 Task: Look for space in Rongai, Kenya from 4th September, 2023 to 10th September, 2023 for 1 adult in price range Rs.9000 to Rs.17000. Place can be private room with 1  bedroom having 1 bed and 1 bathroom. Property type can be house, flat, guest house, hotel. Amenities needed are: washing machine. Booking option can be shelf check-in. Required host language is English.
Action: Mouse moved to (404, 96)
Screenshot: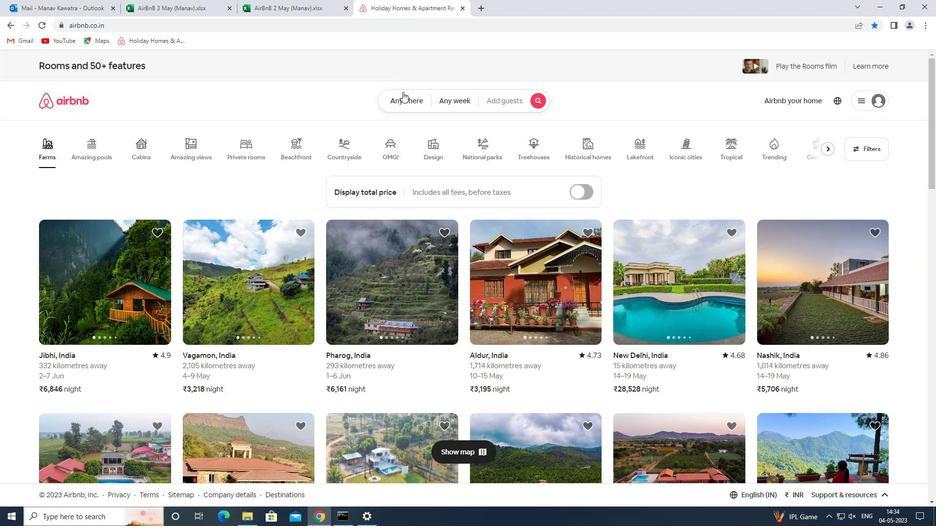 
Action: Mouse pressed left at (404, 96)
Screenshot: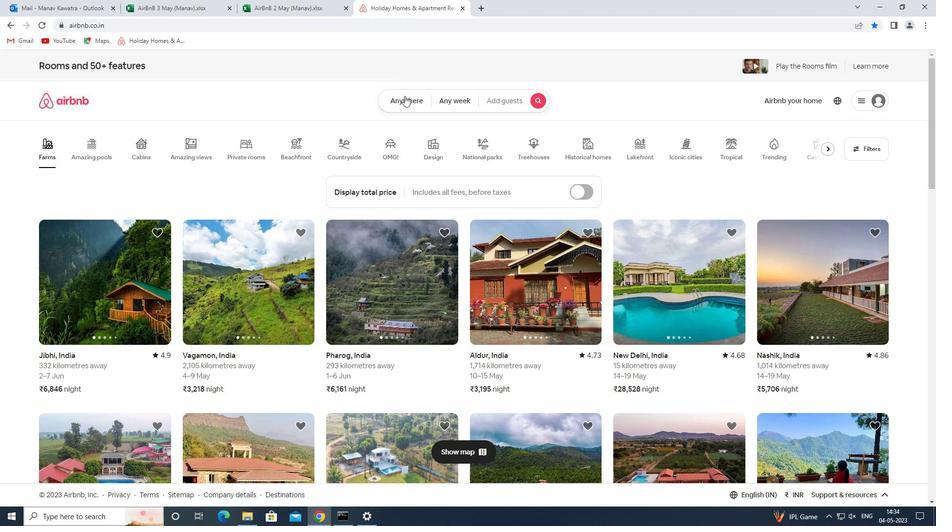
Action: Mouse moved to (316, 139)
Screenshot: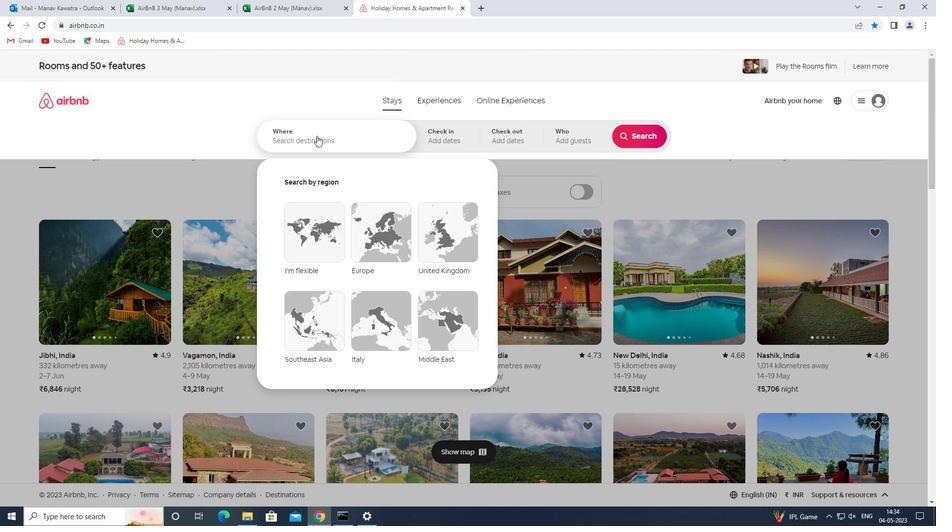 
Action: Mouse pressed left at (316, 139)
Screenshot: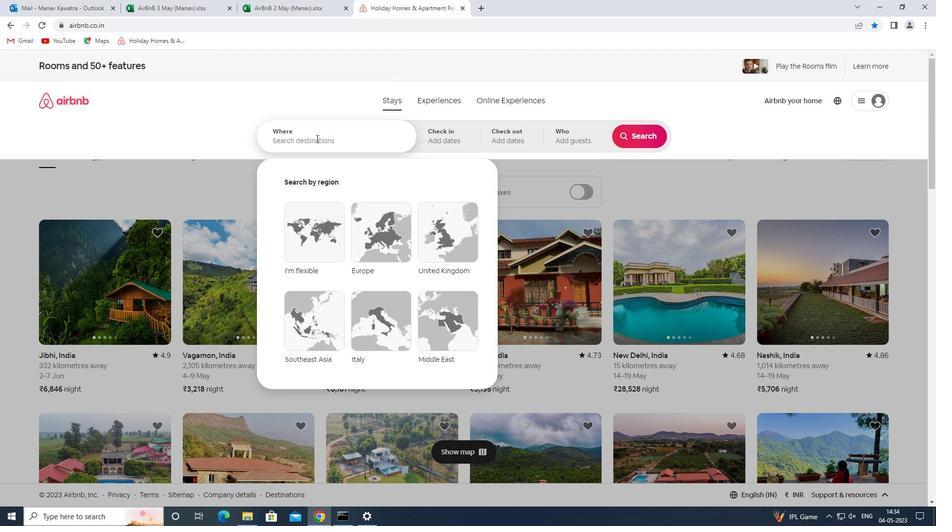 
Action: Key pressed rongai<Key.space>
Screenshot: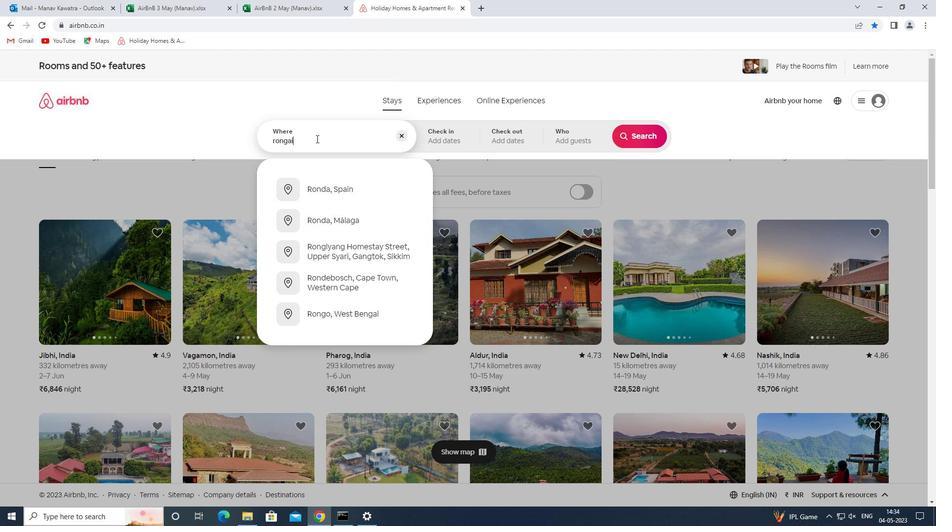 
Action: Mouse moved to (316, 139)
Screenshot: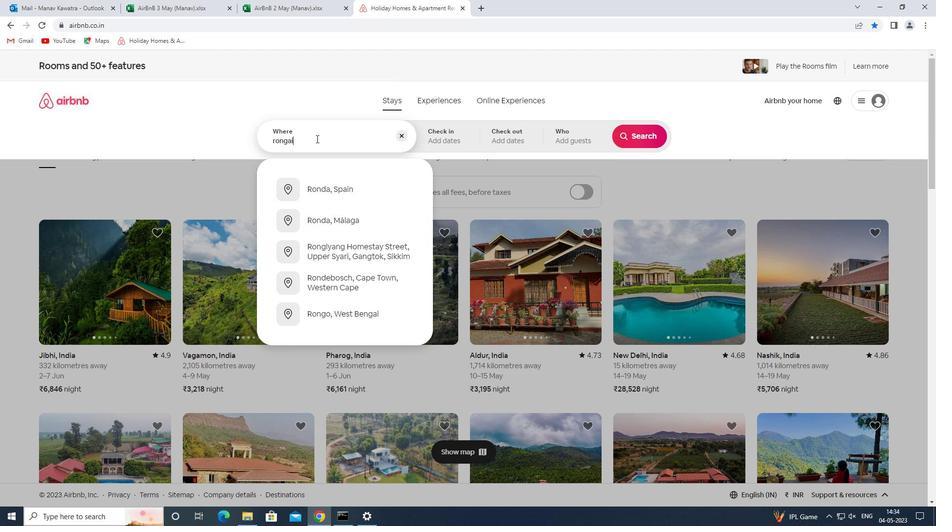 
Action: Key pressed kenya<Key.space>
Screenshot: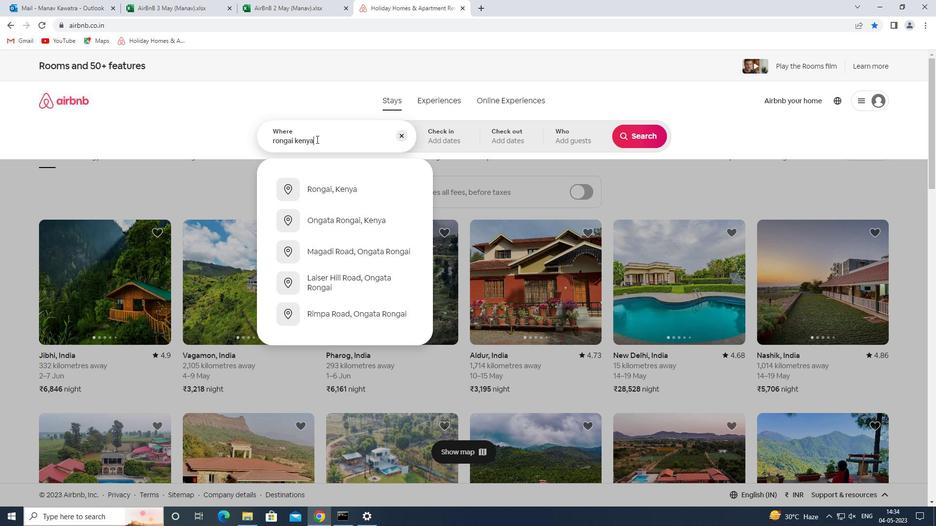 
Action: Mouse moved to (355, 194)
Screenshot: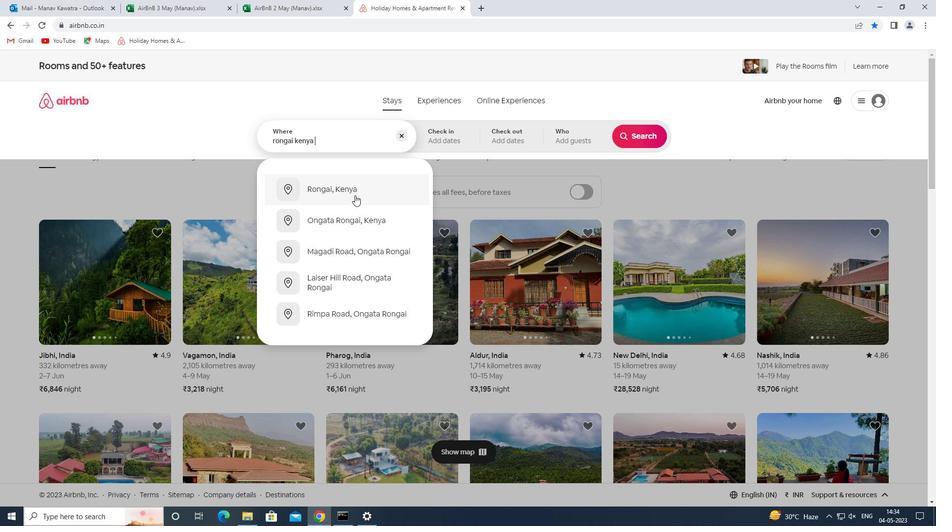 
Action: Mouse pressed left at (355, 194)
Screenshot: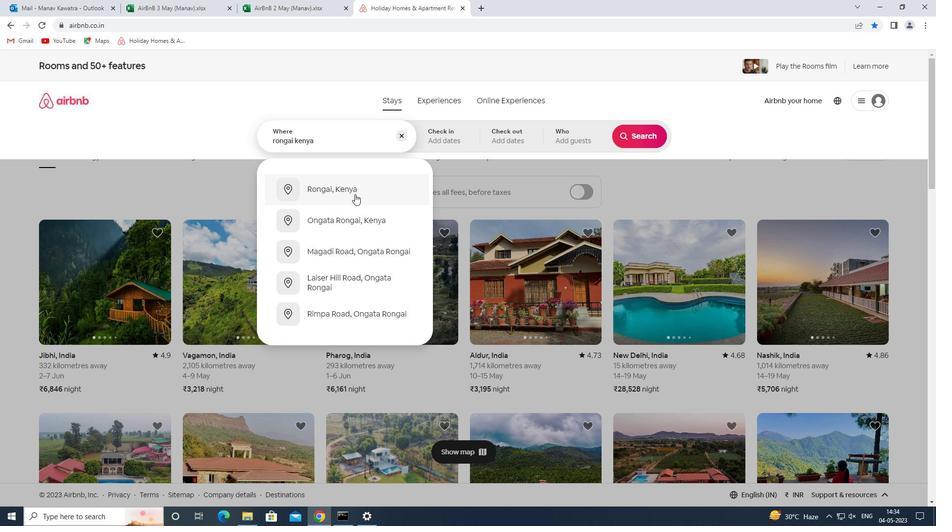 
Action: Mouse moved to (636, 212)
Screenshot: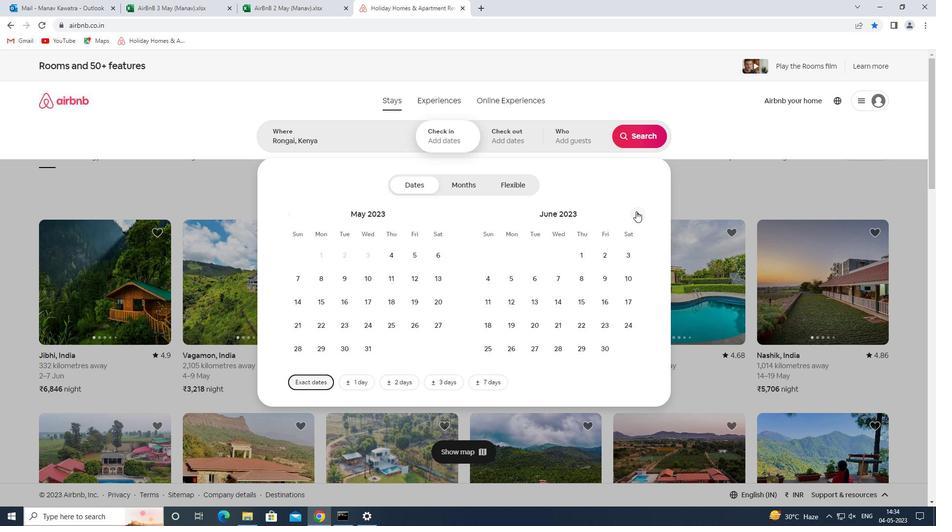 
Action: Mouse pressed left at (636, 212)
Screenshot: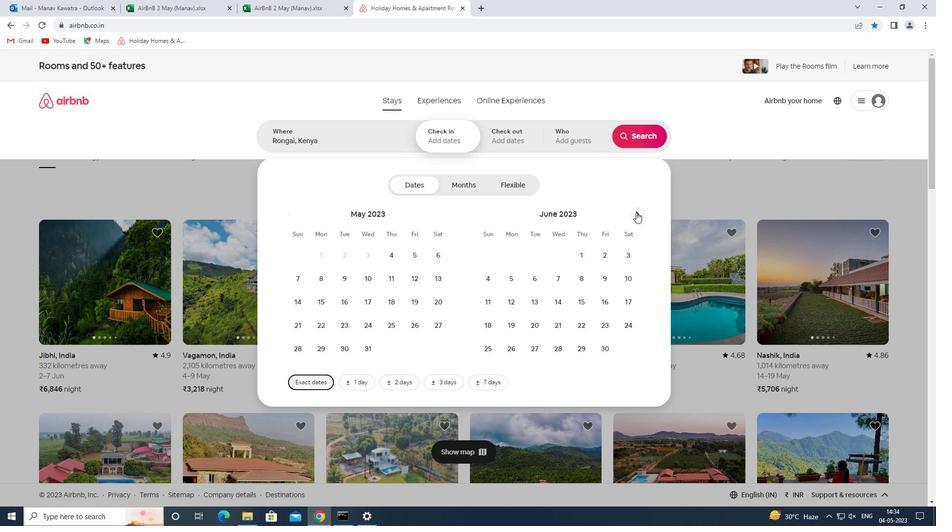 
Action: Mouse pressed left at (636, 212)
Screenshot: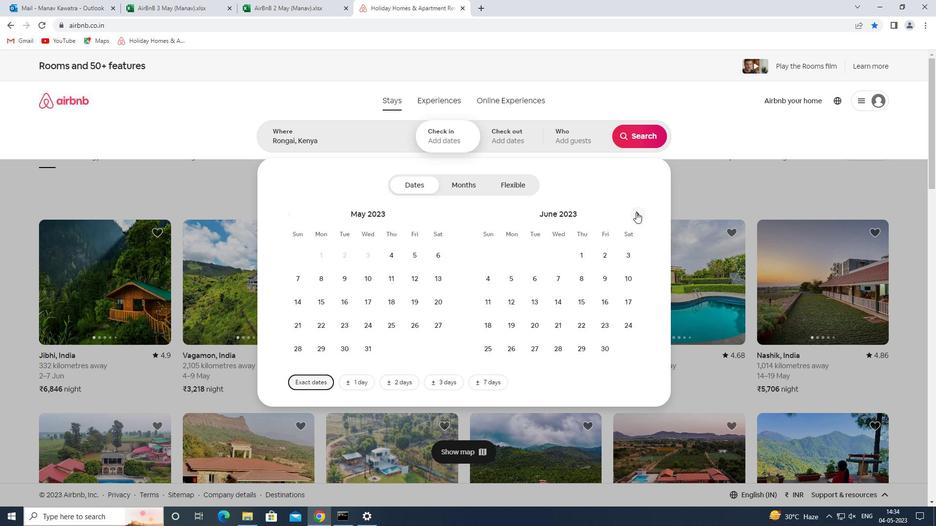 
Action: Mouse pressed left at (636, 212)
Screenshot: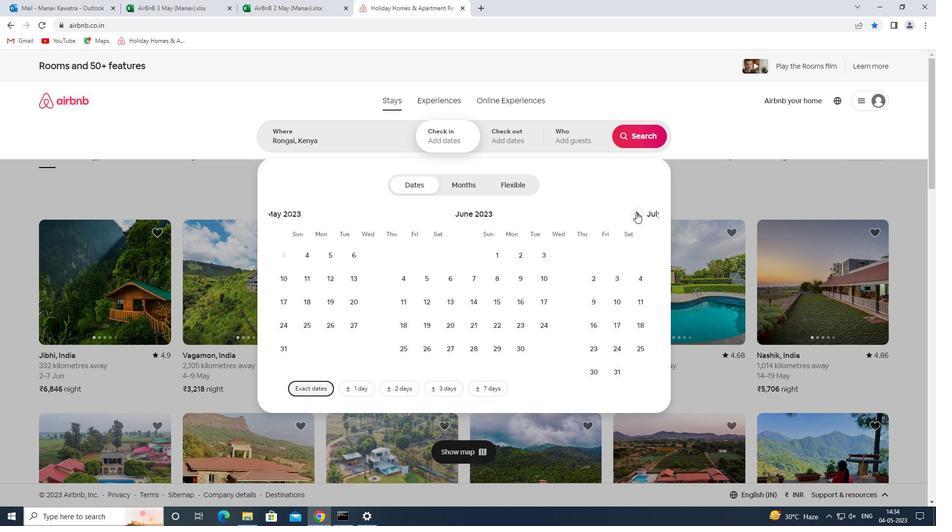 
Action: Mouse pressed left at (636, 212)
Screenshot: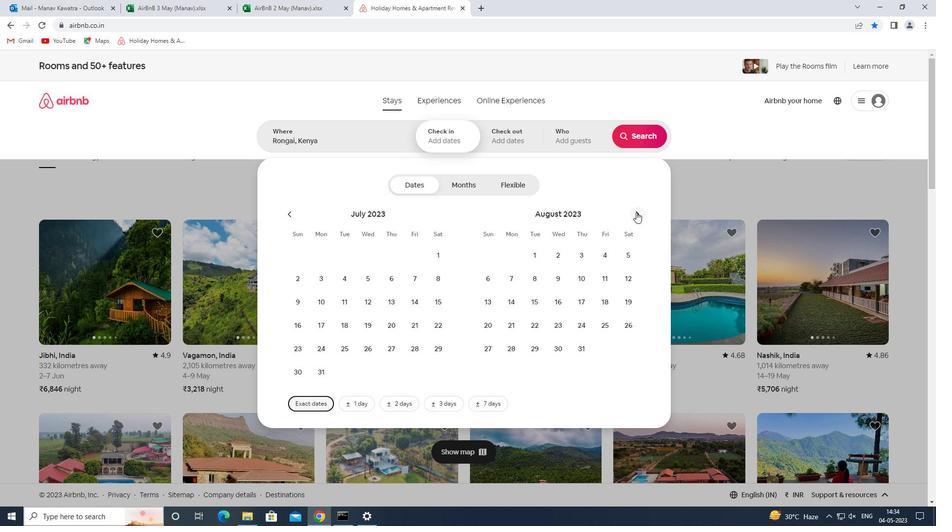 
Action: Mouse moved to (507, 277)
Screenshot: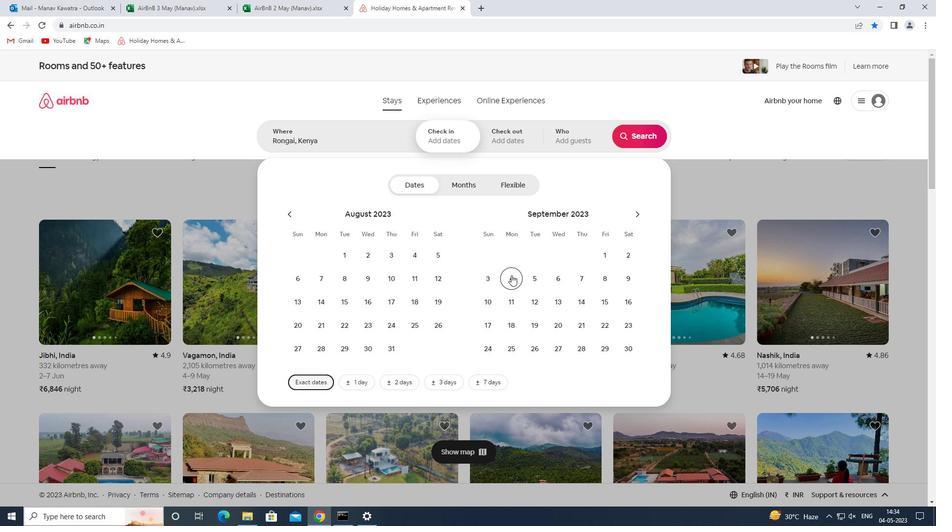 
Action: Mouse pressed left at (507, 277)
Screenshot: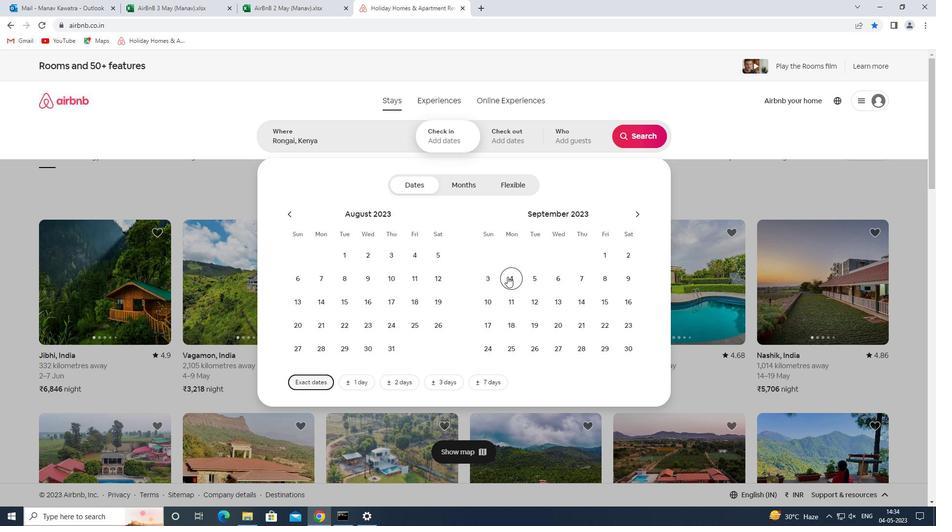 
Action: Mouse moved to (490, 303)
Screenshot: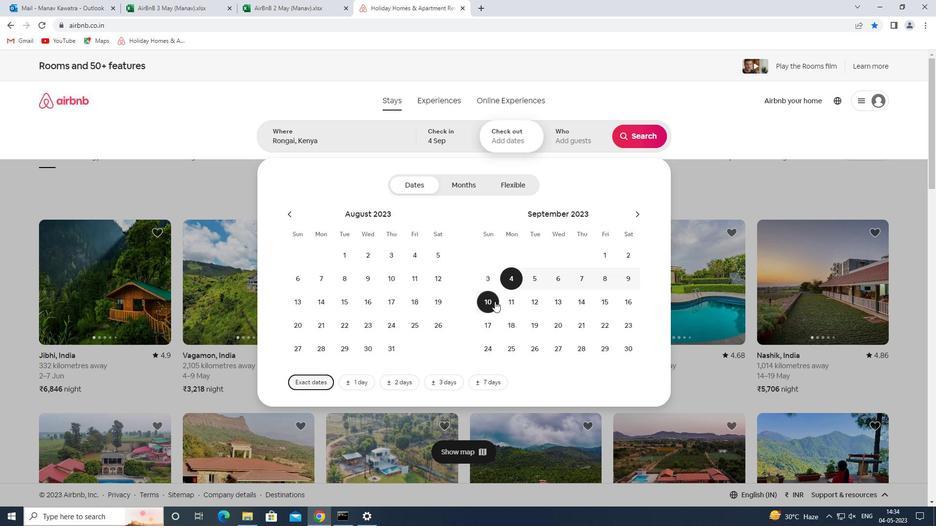 
Action: Mouse pressed left at (490, 303)
Screenshot: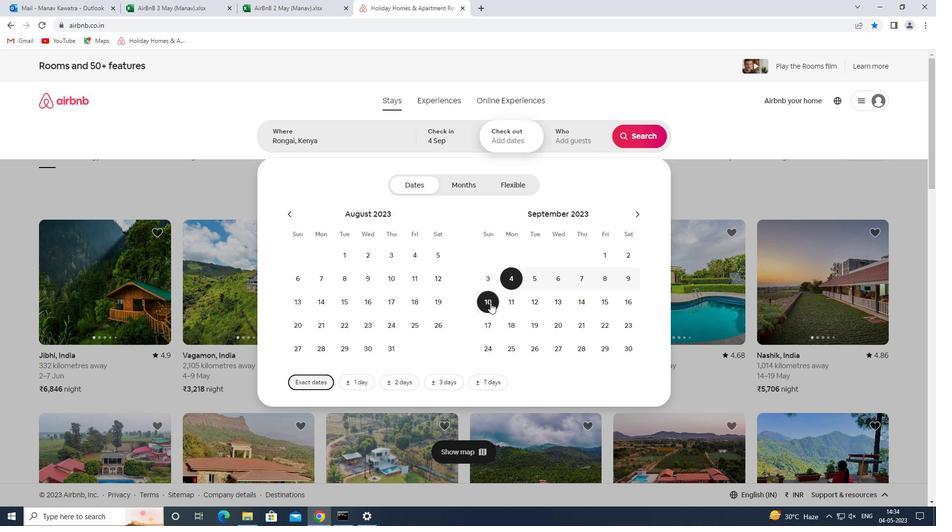 
Action: Mouse moved to (581, 139)
Screenshot: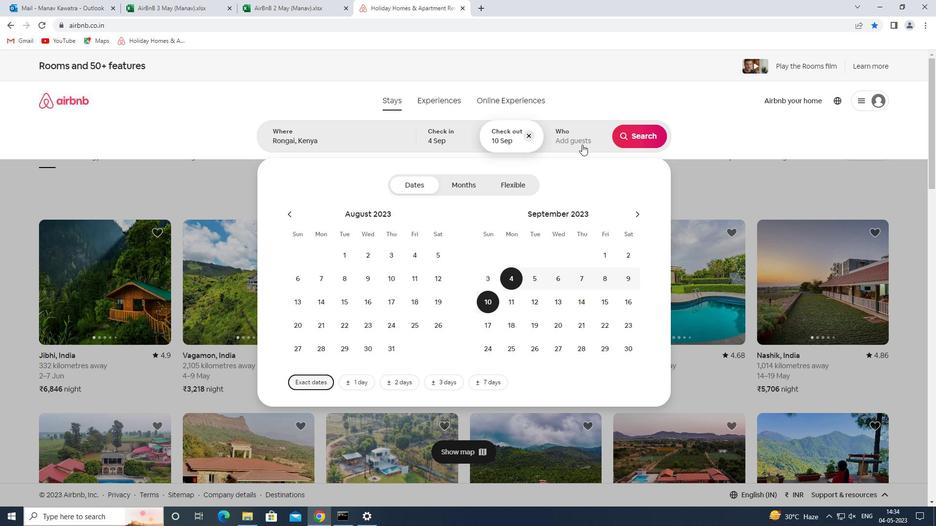 
Action: Mouse pressed left at (581, 139)
Screenshot: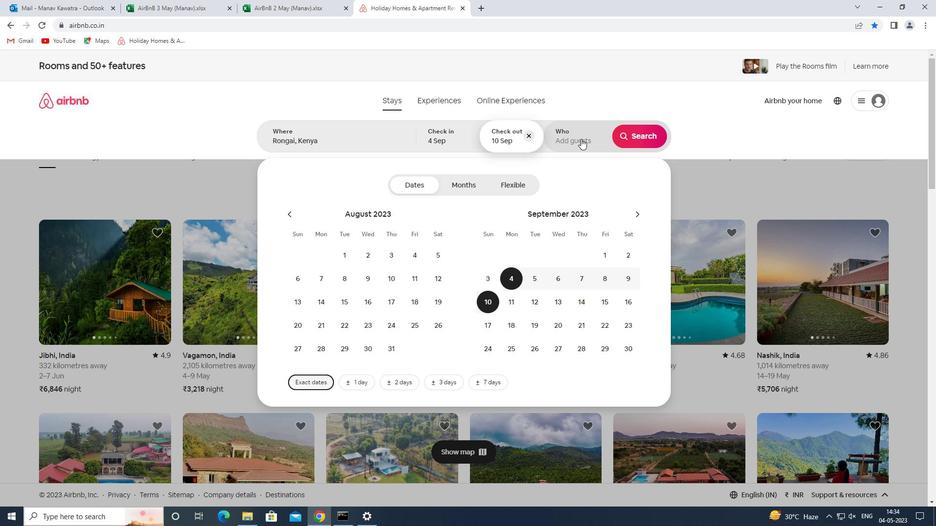 
Action: Mouse moved to (644, 187)
Screenshot: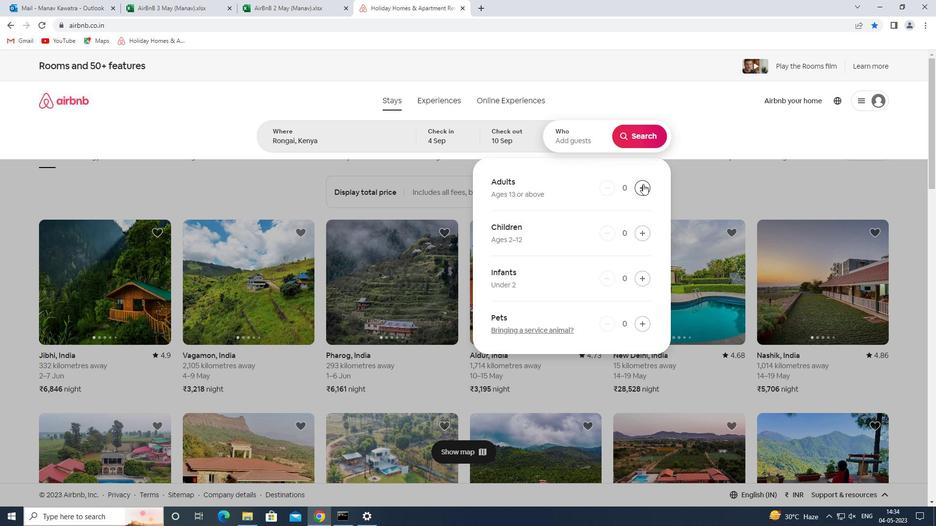 
Action: Mouse pressed left at (644, 187)
Screenshot: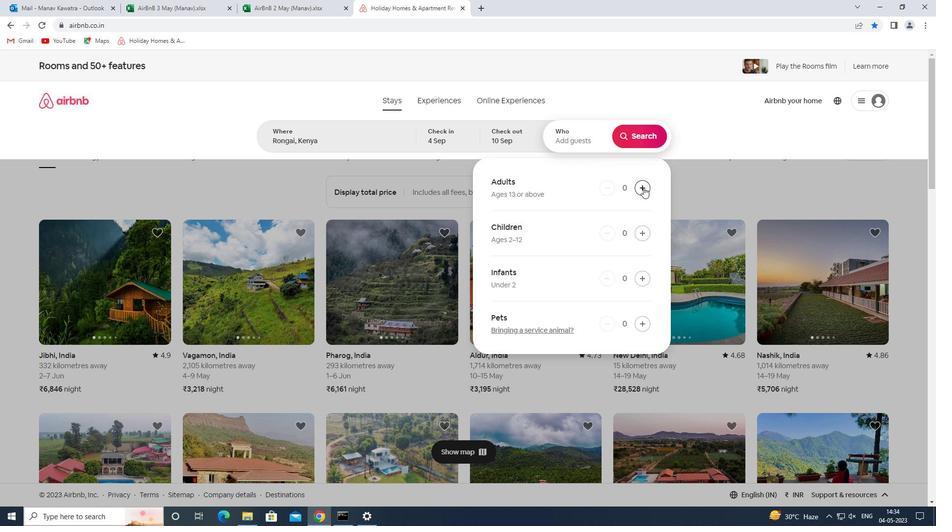 
Action: Mouse moved to (643, 135)
Screenshot: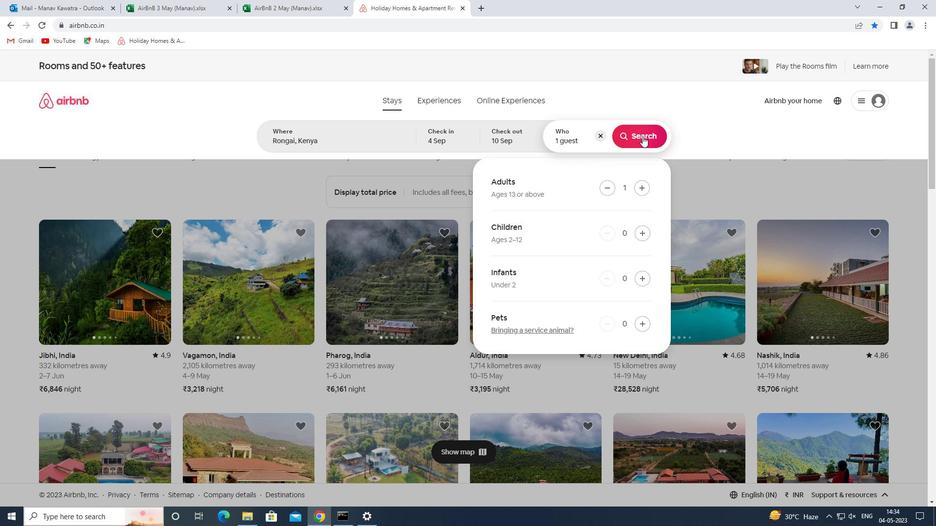 
Action: Mouse pressed left at (643, 135)
Screenshot: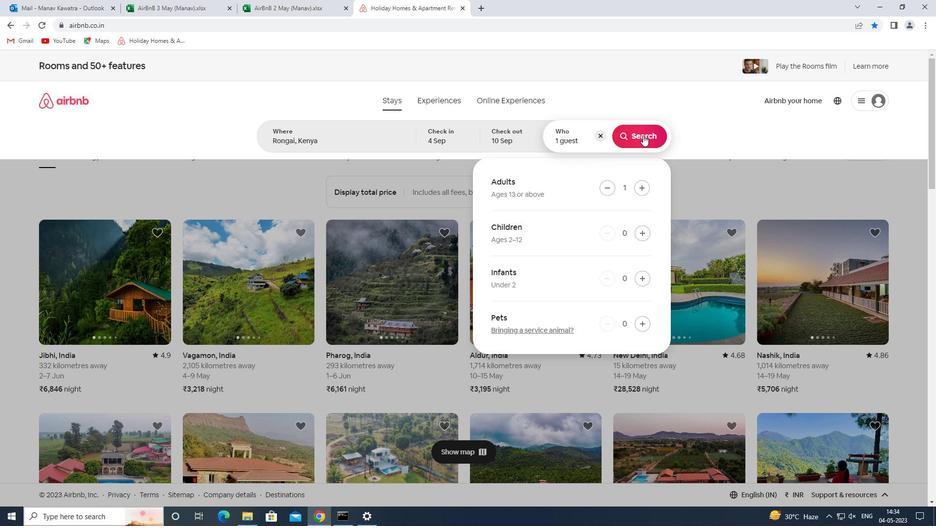 
Action: Mouse moved to (898, 110)
Screenshot: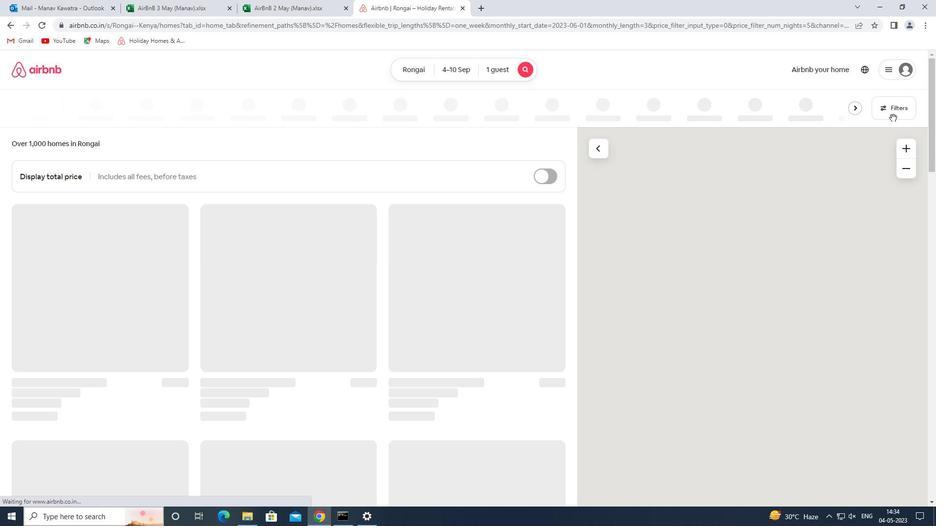 
Action: Mouse pressed left at (898, 110)
Screenshot: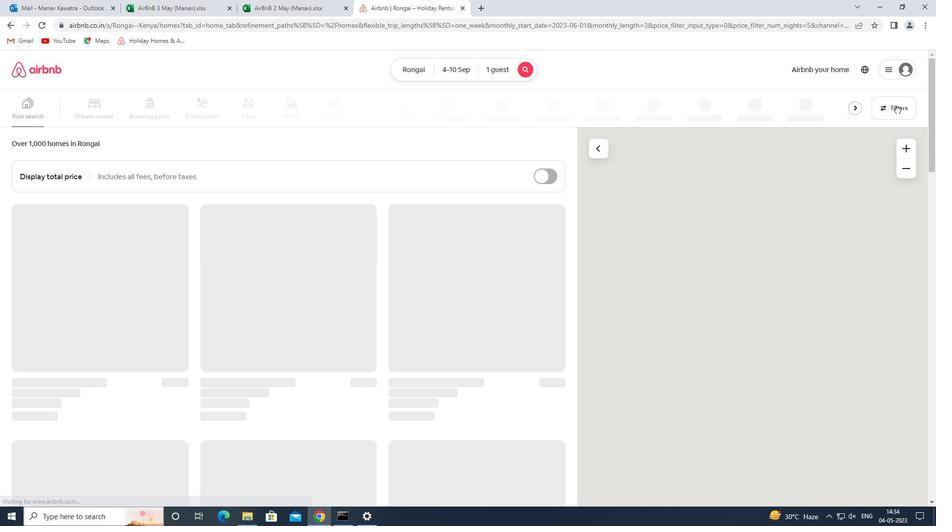 
Action: Mouse moved to (346, 229)
Screenshot: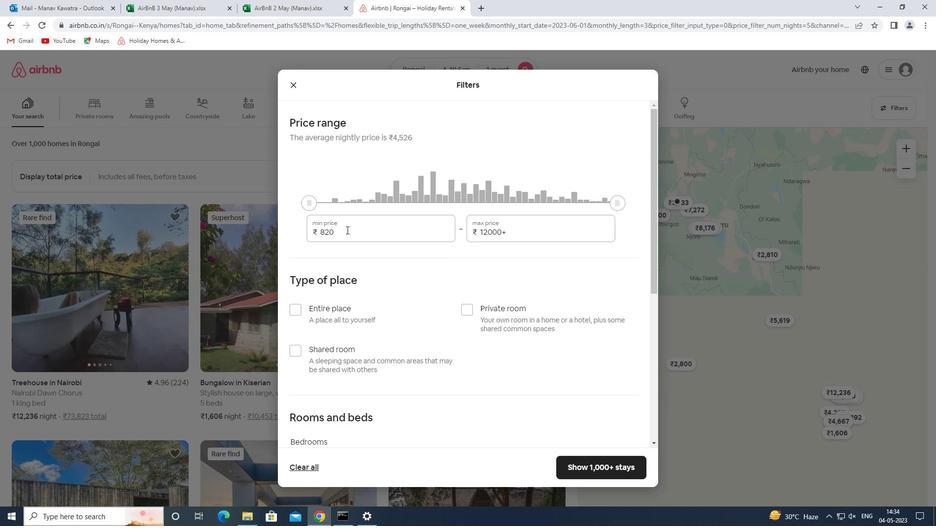 
Action: Mouse pressed left at (346, 229)
Screenshot: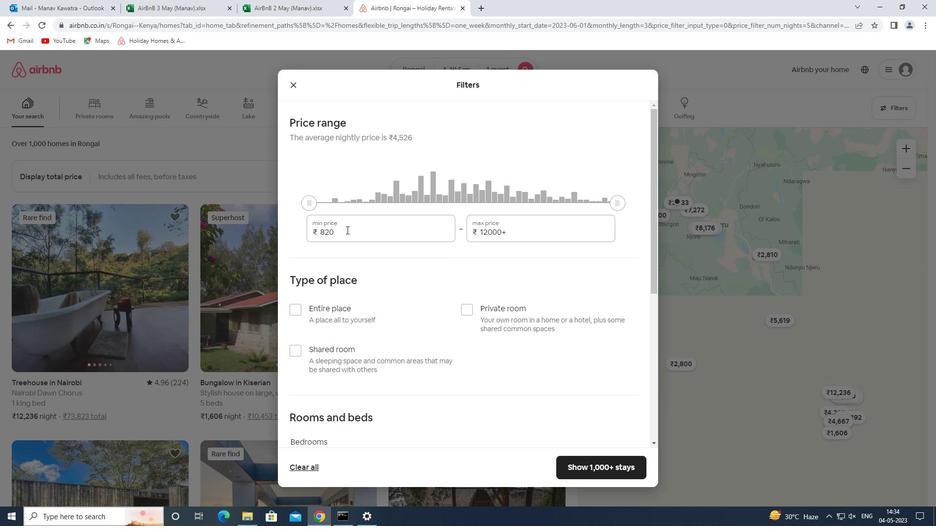 
Action: Mouse pressed left at (346, 229)
Screenshot: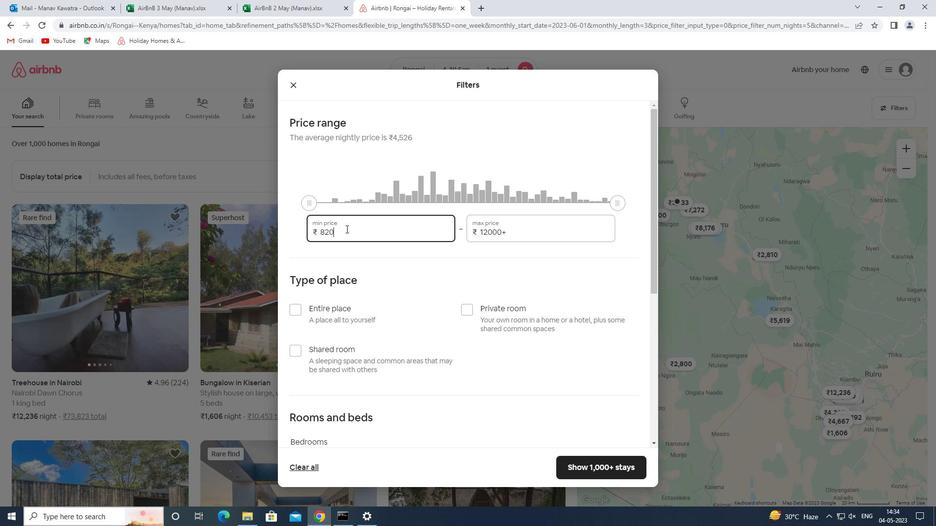 
Action: Key pressed 9000<Key.tab>1700
Screenshot: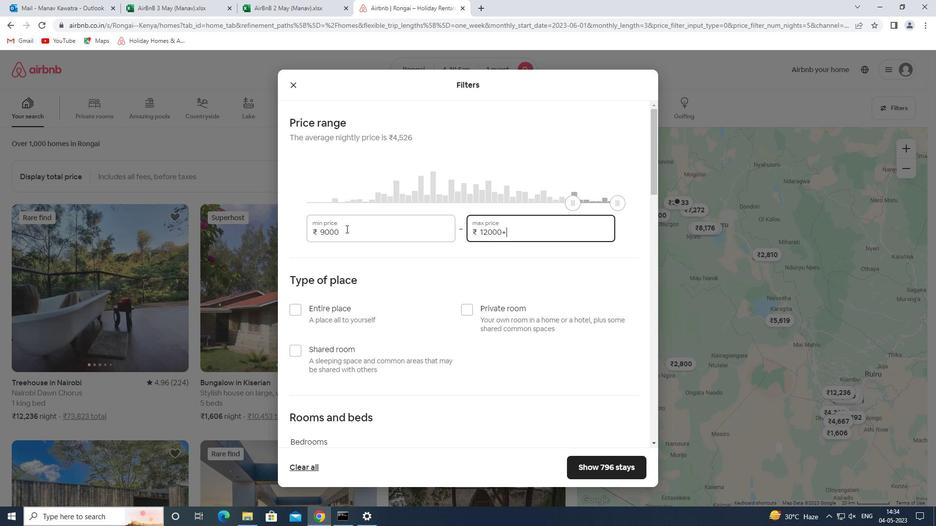 
Action: Mouse moved to (493, 309)
Screenshot: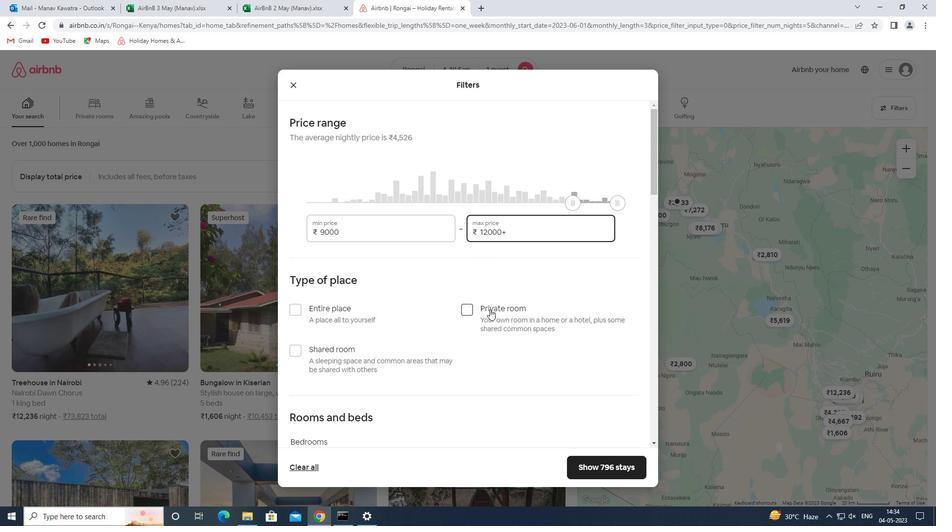 
Action: Mouse pressed left at (493, 309)
Screenshot: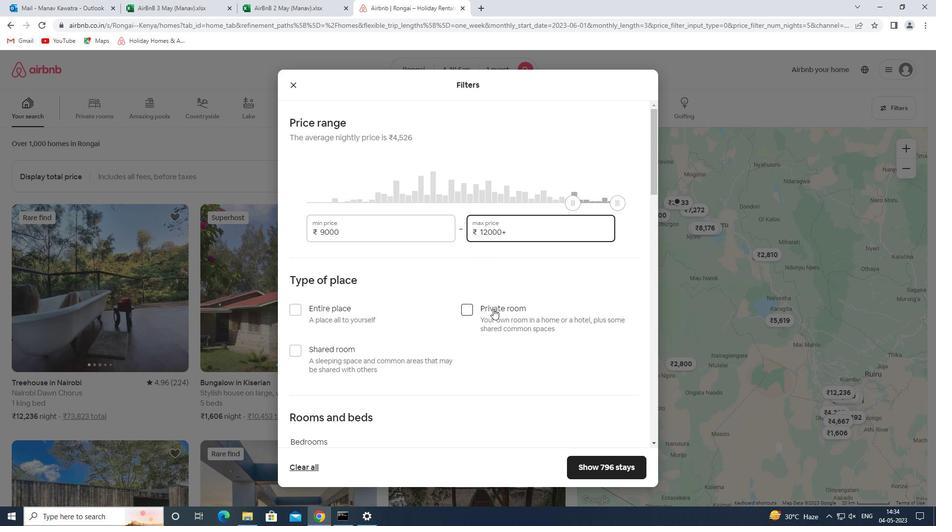 
Action: Mouse moved to (473, 242)
Screenshot: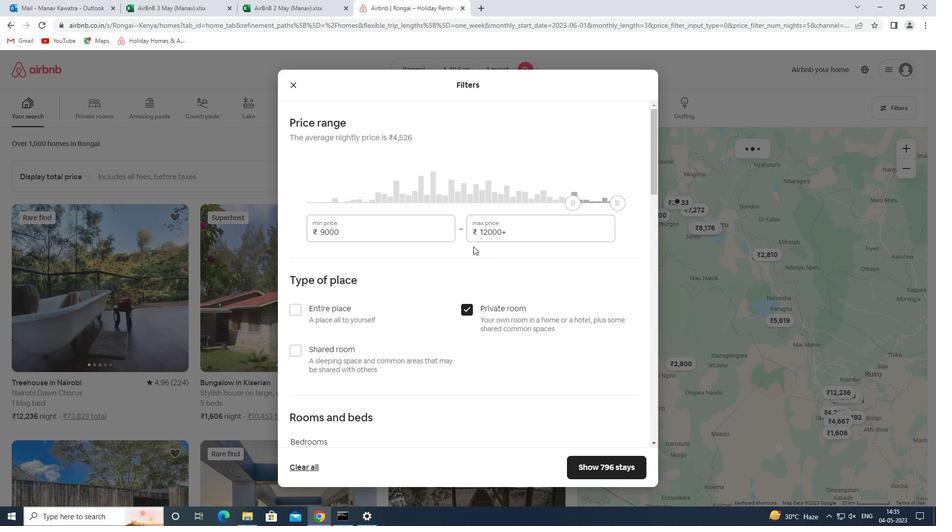 
Action: Mouse scrolled (473, 241) with delta (0, 0)
Screenshot: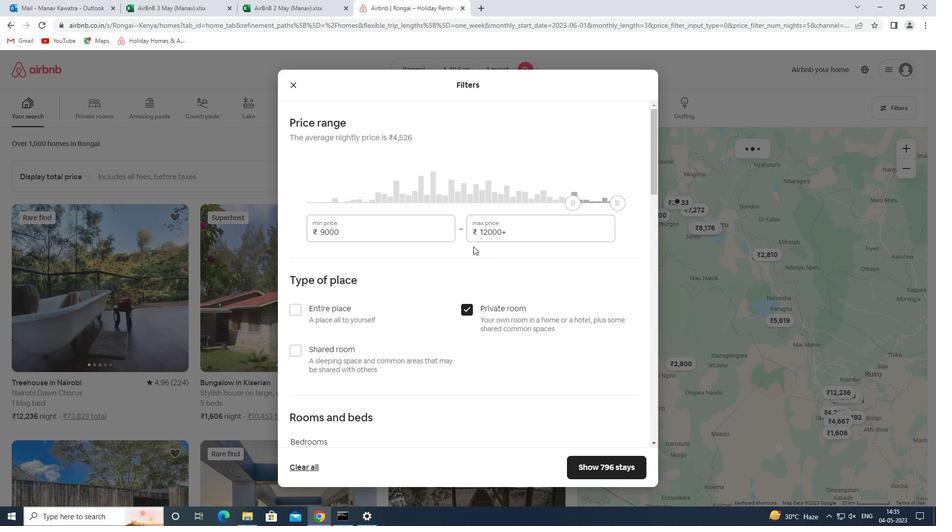 
Action: Mouse scrolled (473, 241) with delta (0, 0)
Screenshot: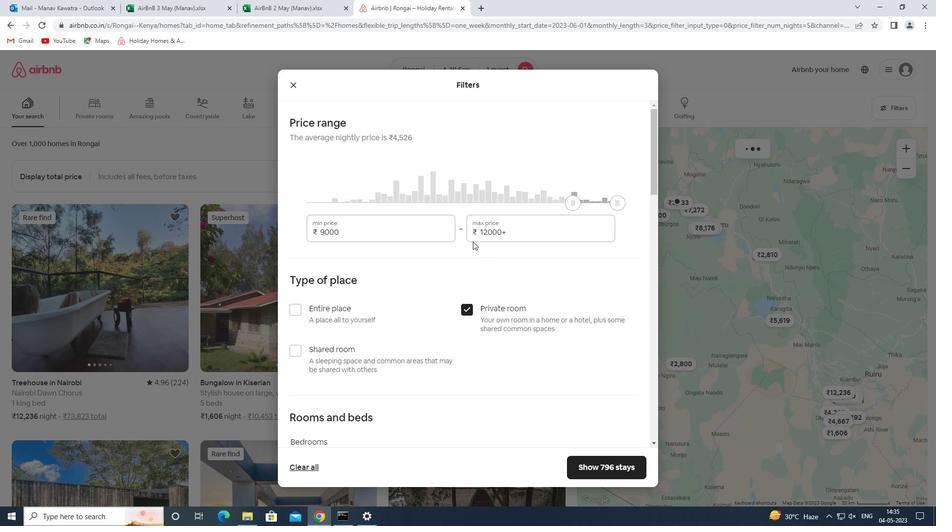 
Action: Mouse moved to (472, 241)
Screenshot: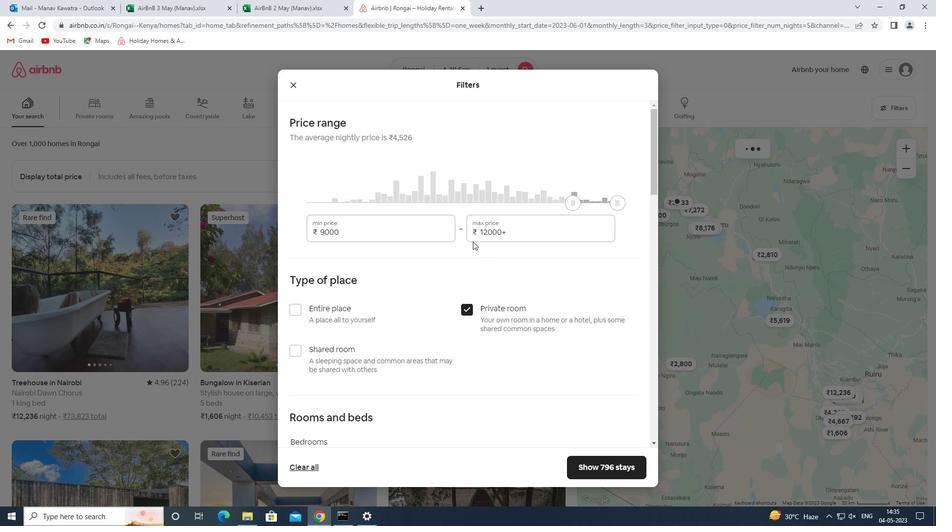 
Action: Mouse scrolled (472, 241) with delta (0, 0)
Screenshot: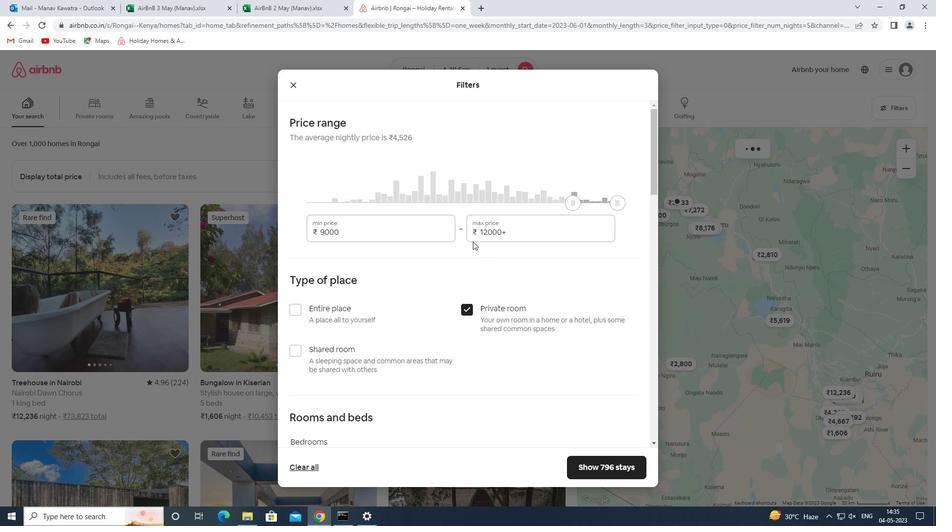 
Action: Mouse scrolled (472, 241) with delta (0, 0)
Screenshot: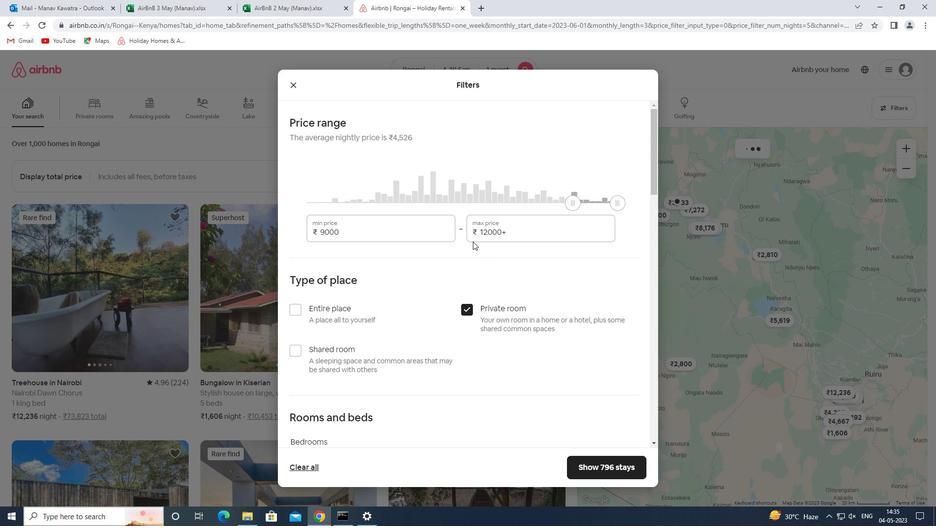 
Action: Mouse moved to (472, 241)
Screenshot: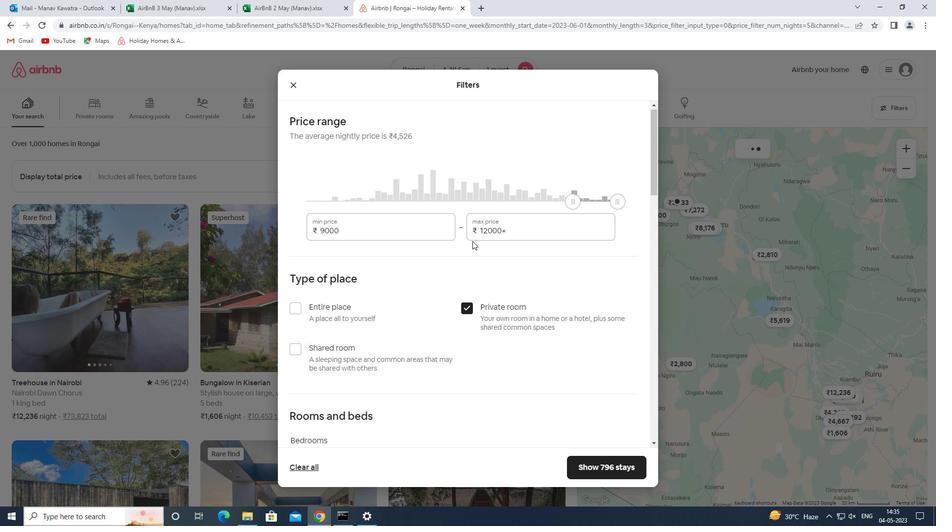 
Action: Mouse scrolled (472, 241) with delta (0, 0)
Screenshot: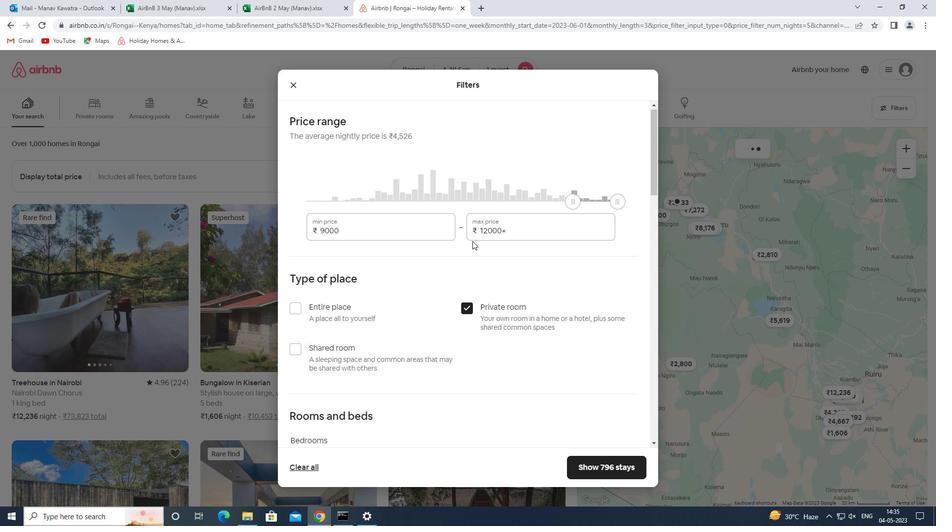 
Action: Mouse moved to (472, 241)
Screenshot: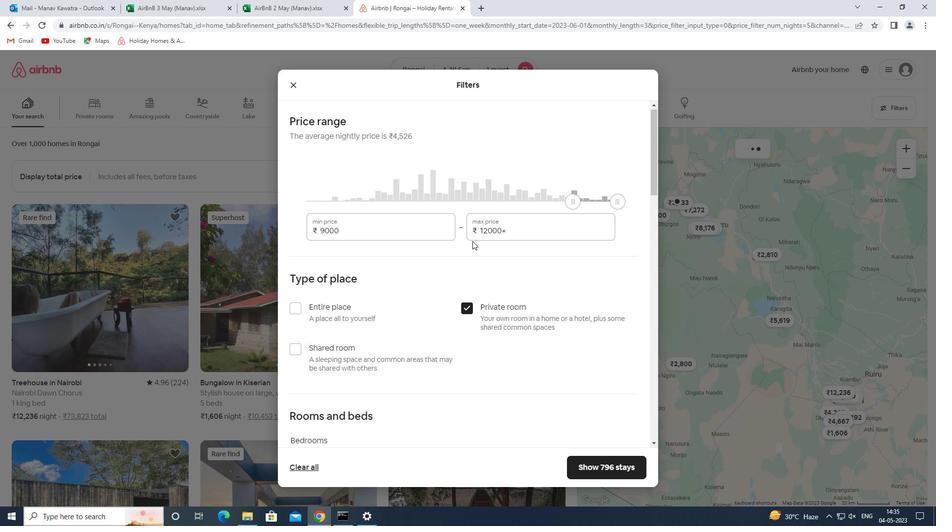 
Action: Mouse scrolled (472, 240) with delta (0, 0)
Screenshot: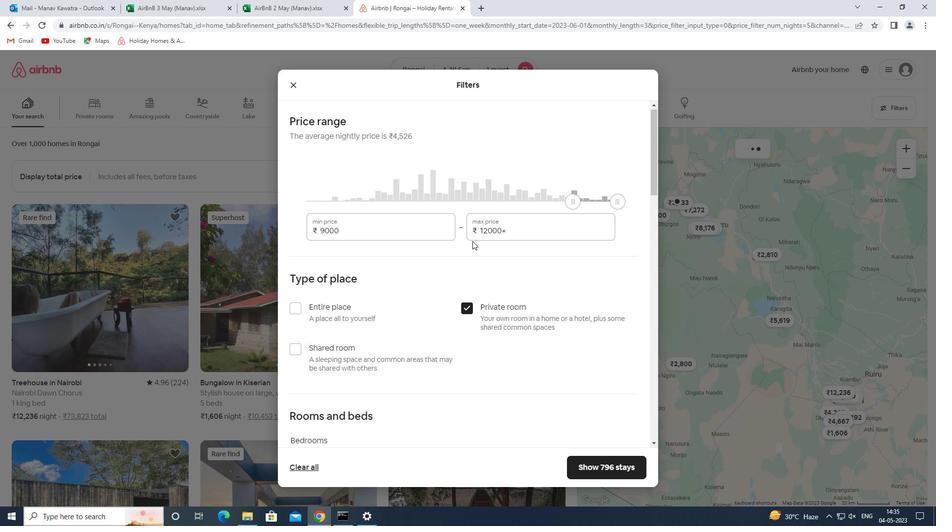 
Action: Mouse moved to (346, 181)
Screenshot: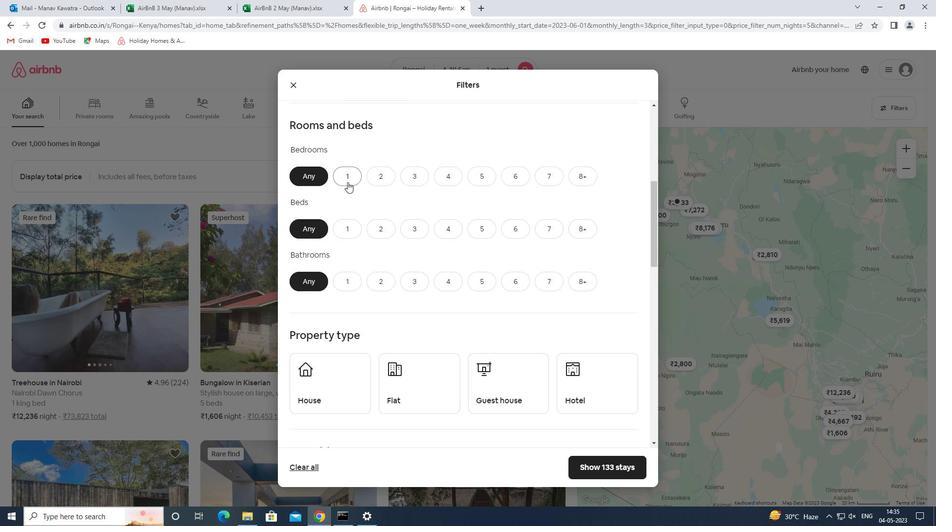 
Action: Mouse pressed left at (346, 181)
Screenshot: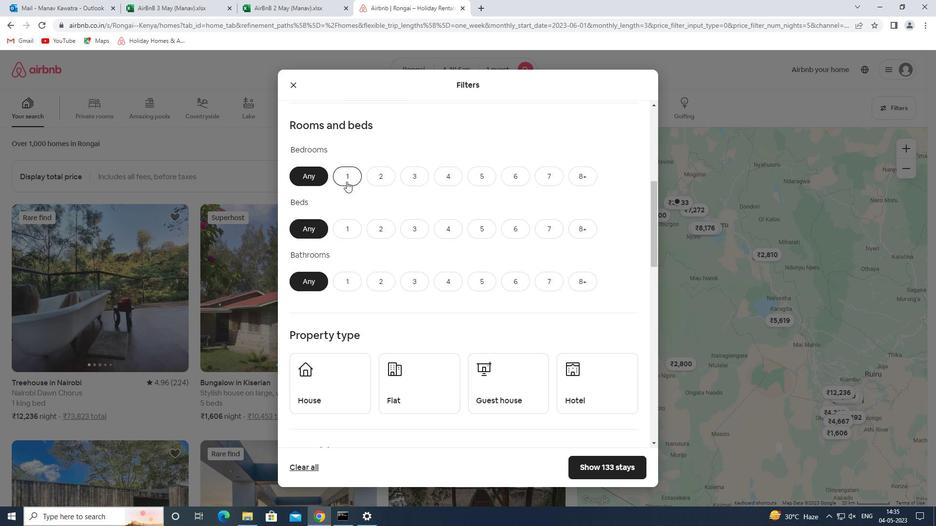 
Action: Mouse moved to (351, 225)
Screenshot: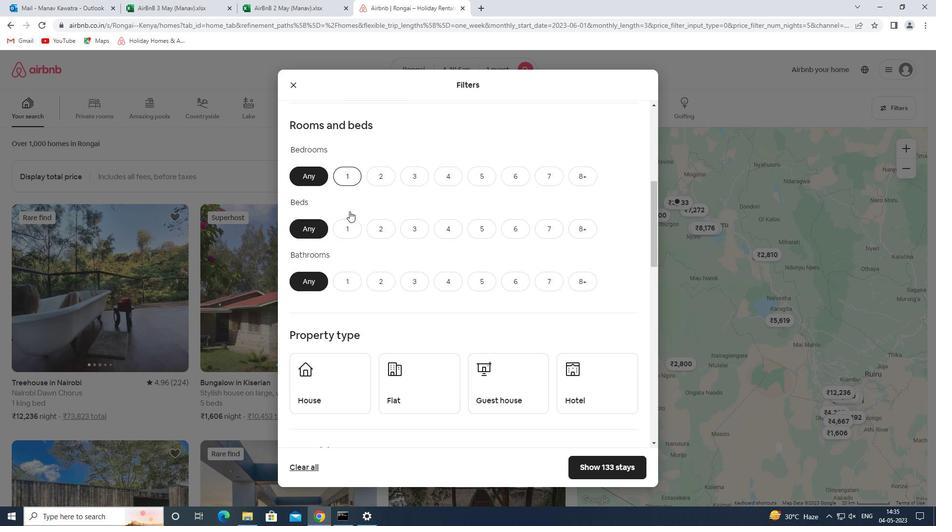 
Action: Mouse pressed left at (351, 225)
Screenshot: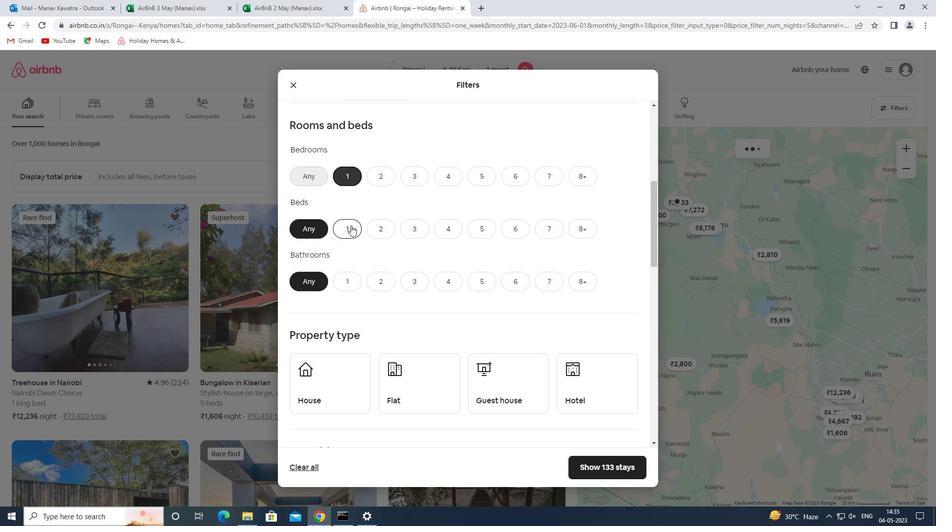
Action: Mouse moved to (350, 282)
Screenshot: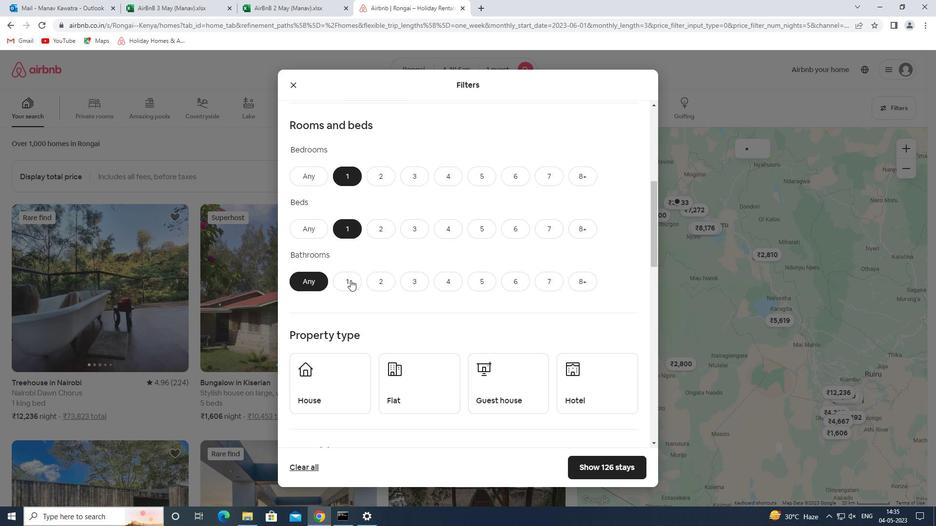 
Action: Mouse pressed left at (350, 282)
Screenshot: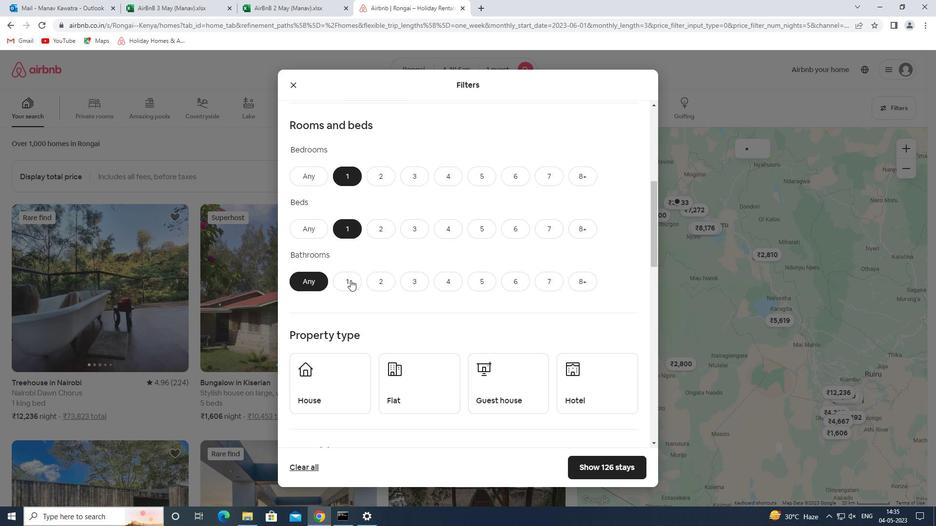 
Action: Mouse moved to (315, 361)
Screenshot: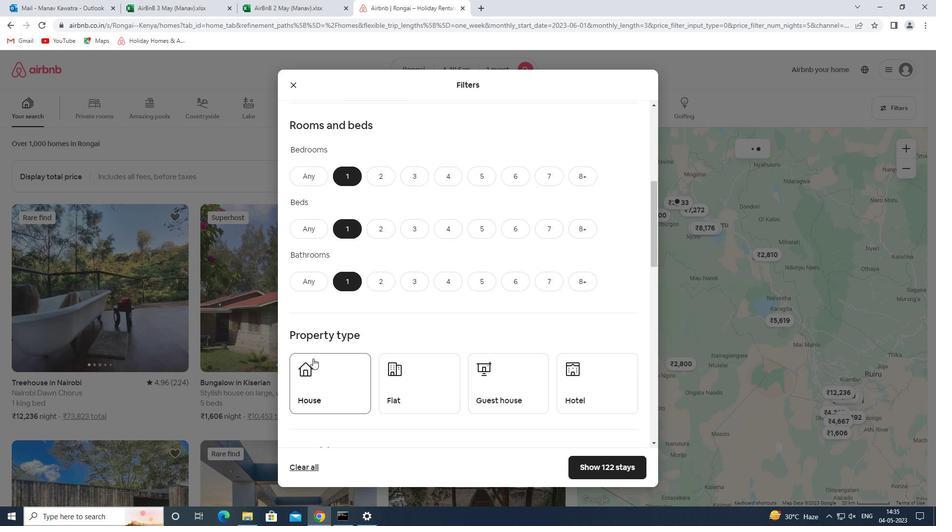
Action: Mouse pressed left at (315, 361)
Screenshot: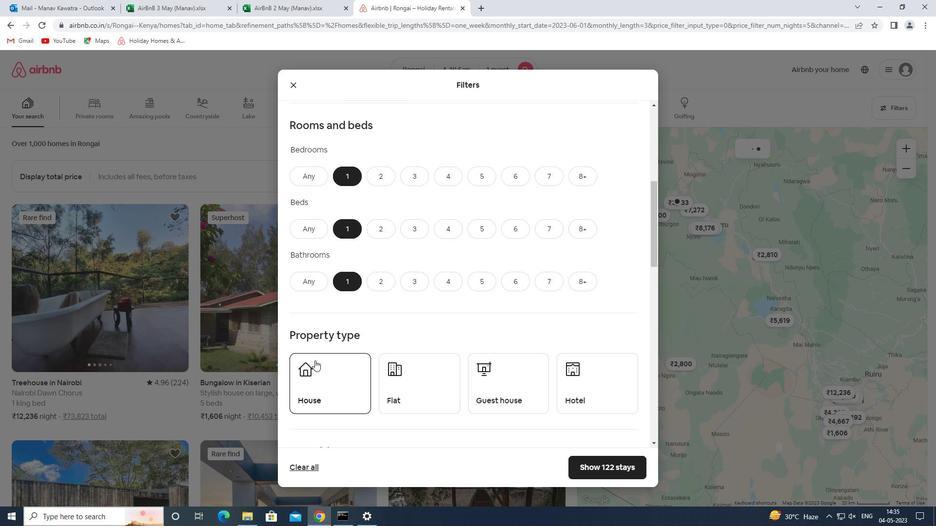 
Action: Mouse moved to (413, 384)
Screenshot: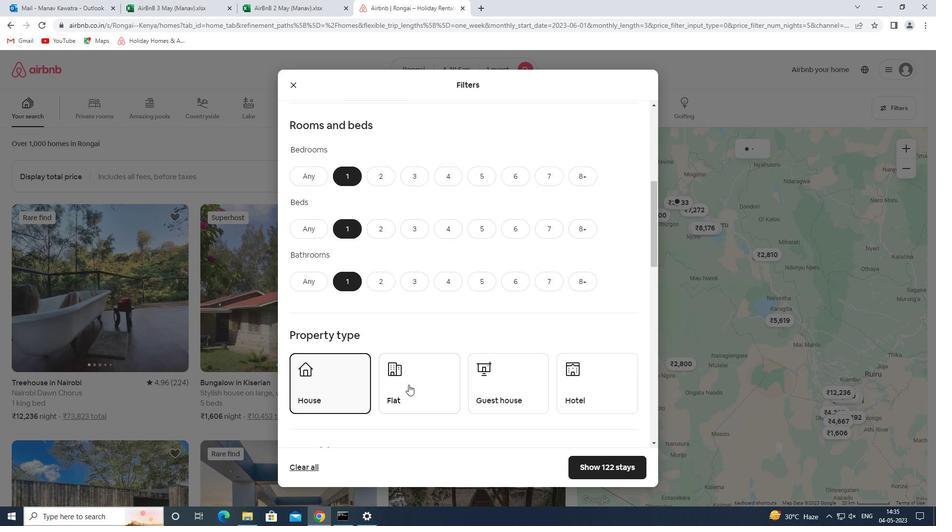 
Action: Mouse pressed left at (413, 384)
Screenshot: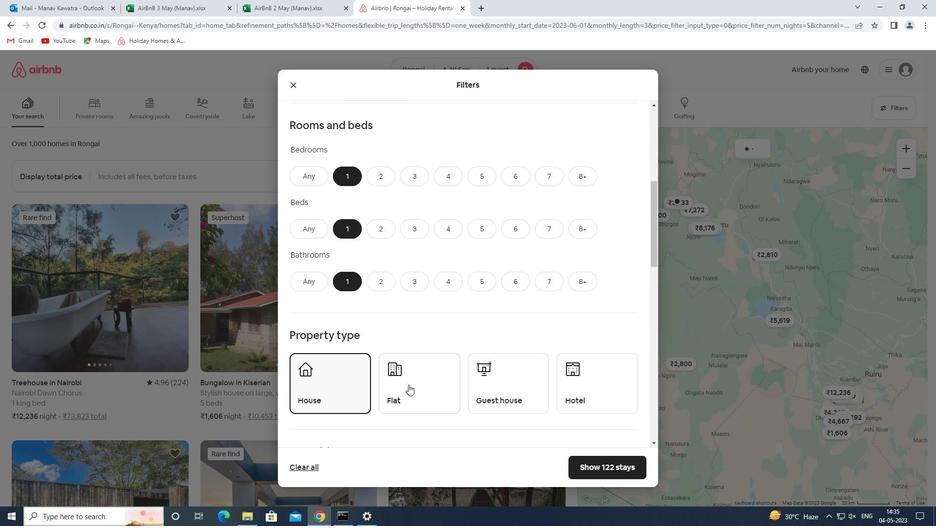 
Action: Mouse moved to (484, 377)
Screenshot: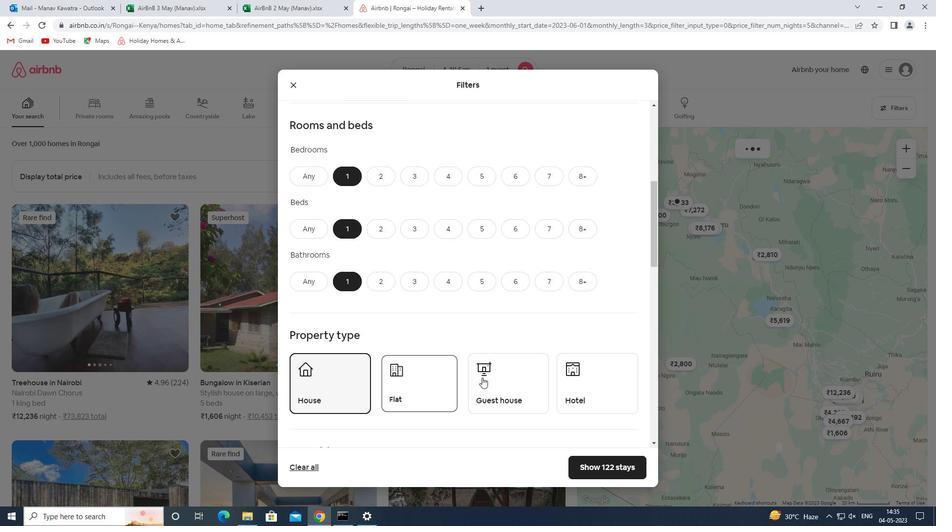 
Action: Mouse pressed left at (484, 377)
Screenshot: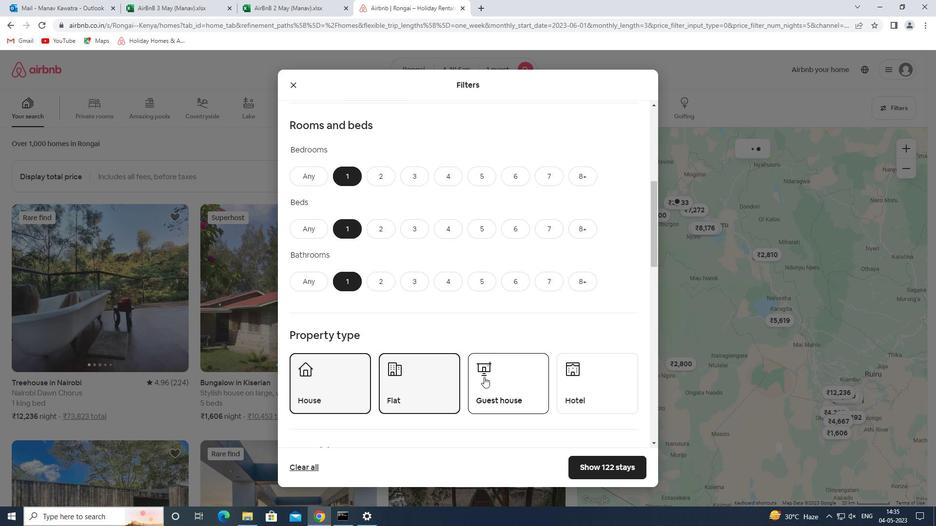 
Action: Mouse moved to (568, 323)
Screenshot: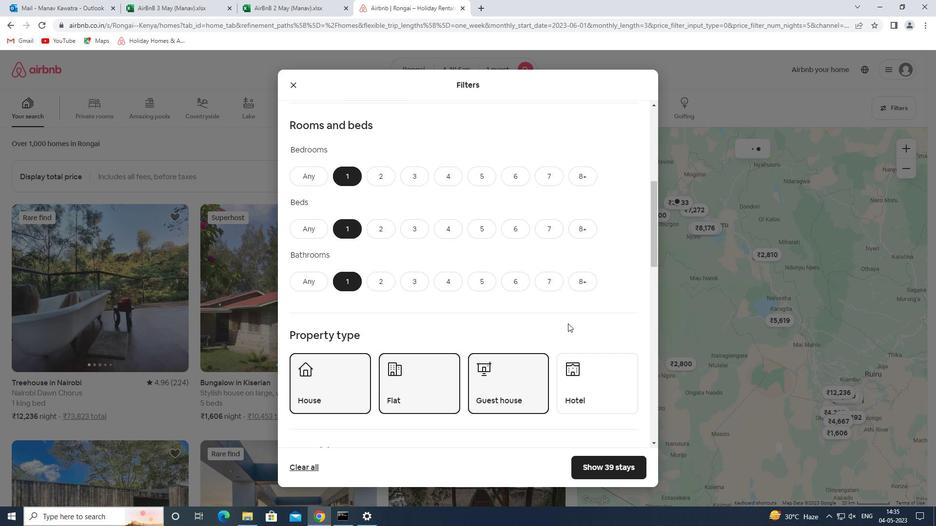 
Action: Mouse scrolled (568, 323) with delta (0, 0)
Screenshot: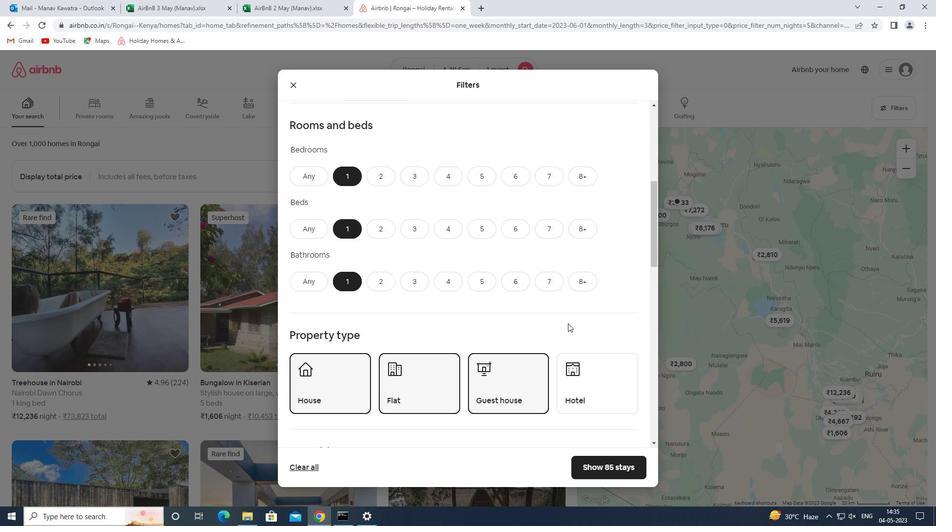 
Action: Mouse scrolled (568, 323) with delta (0, 0)
Screenshot: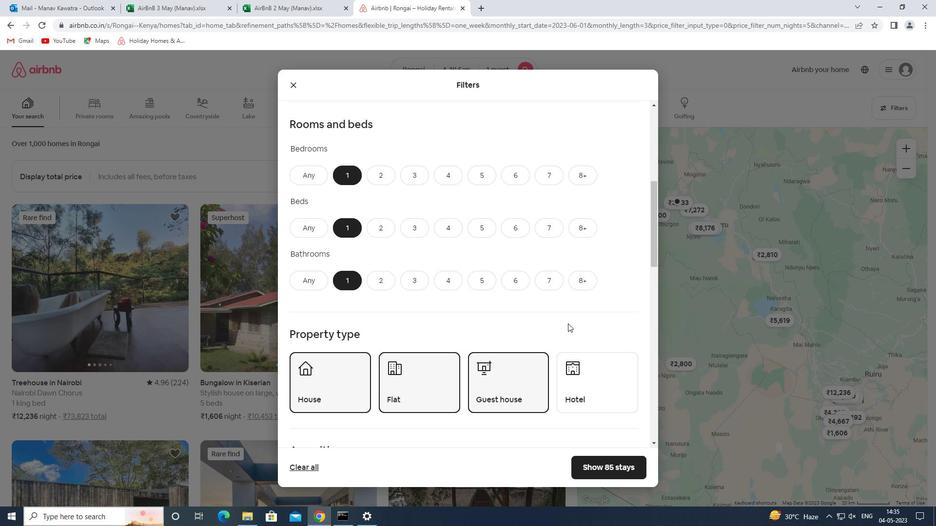 
Action: Mouse scrolled (568, 323) with delta (0, 0)
Screenshot: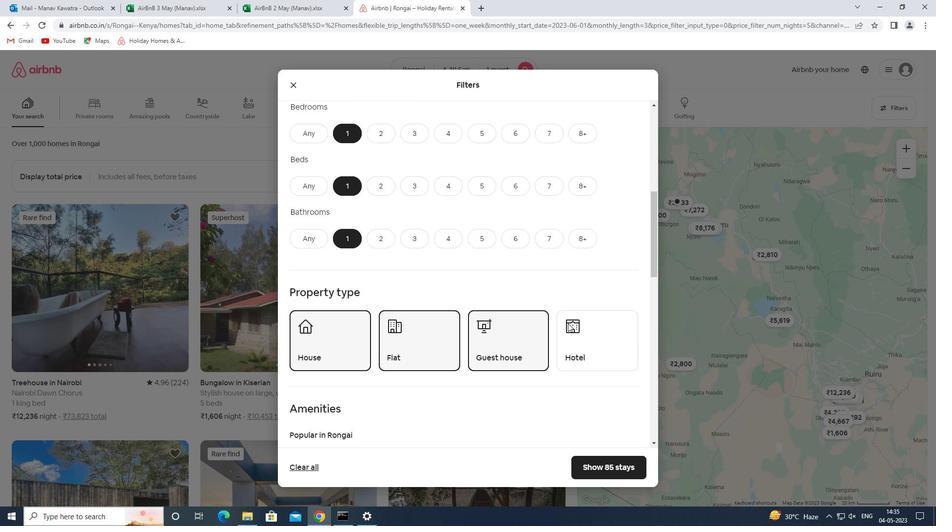 
Action: Mouse moved to (595, 241)
Screenshot: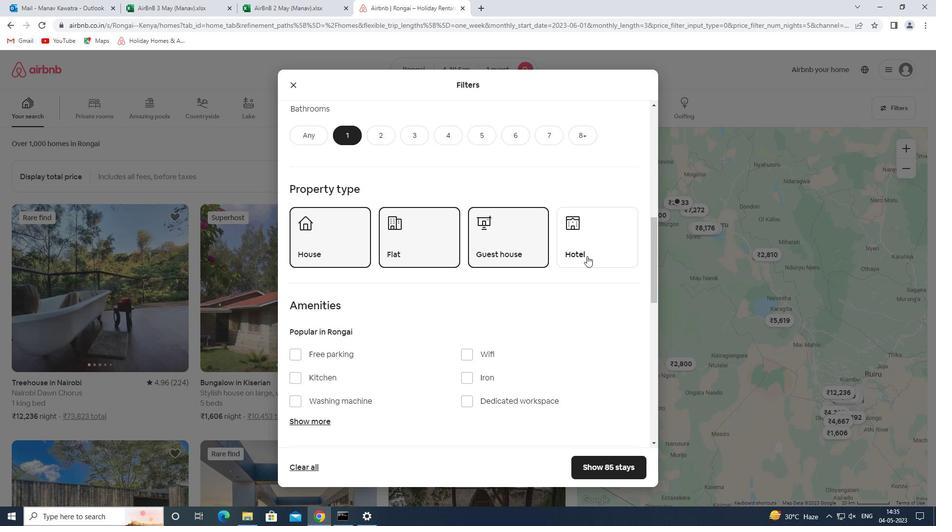 
Action: Mouse pressed left at (595, 241)
Screenshot: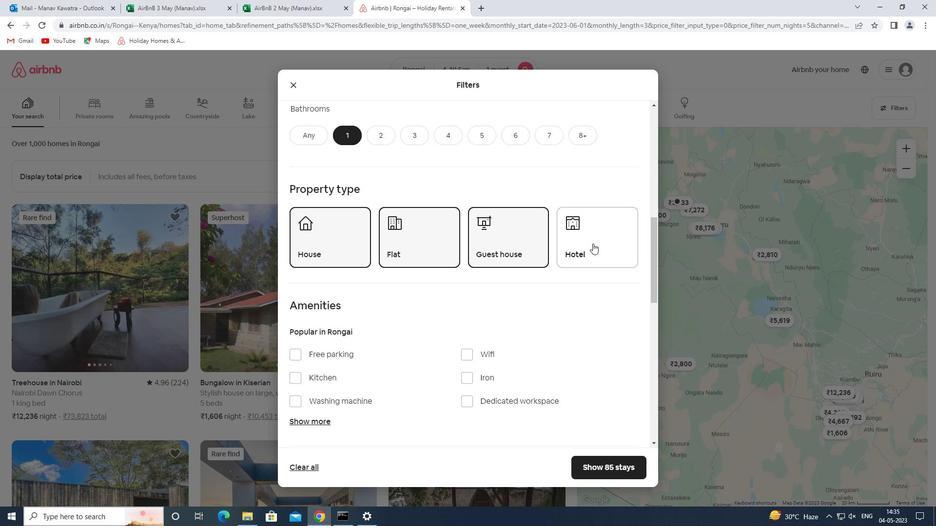 
Action: Mouse moved to (502, 322)
Screenshot: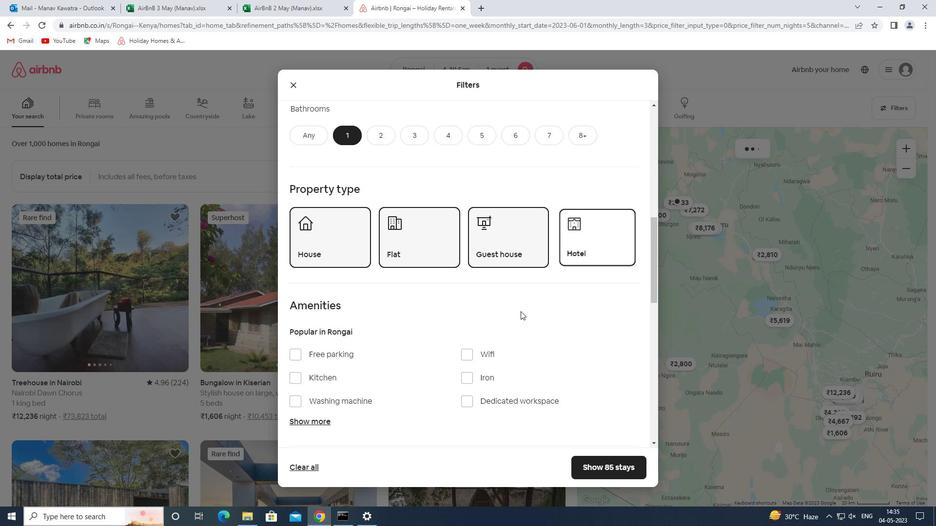 
Action: Mouse scrolled (502, 321) with delta (0, 0)
Screenshot: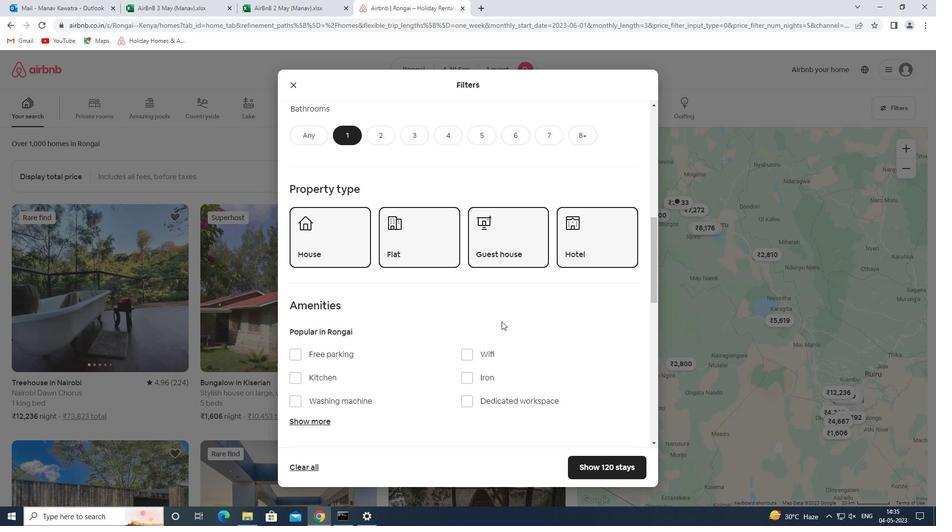 
Action: Mouse scrolled (502, 321) with delta (0, 0)
Screenshot: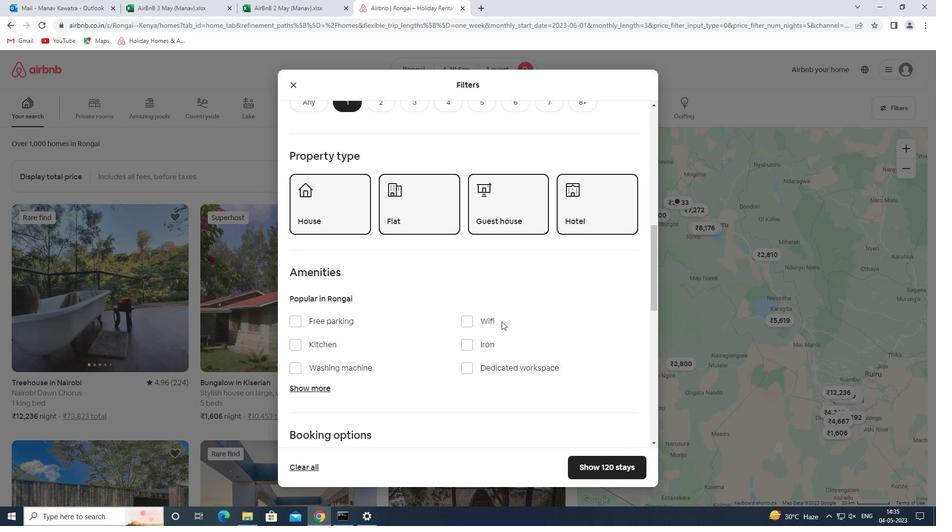 
Action: Mouse moved to (362, 306)
Screenshot: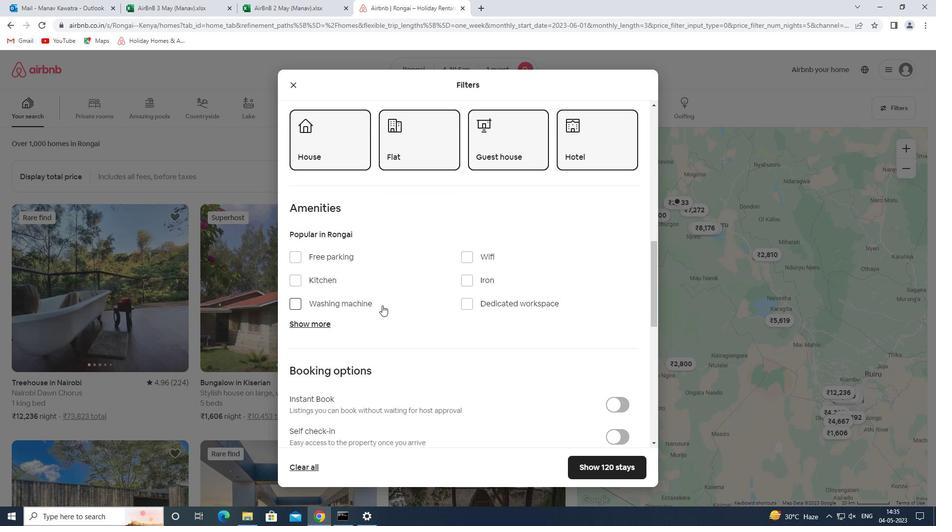 
Action: Mouse pressed left at (362, 306)
Screenshot: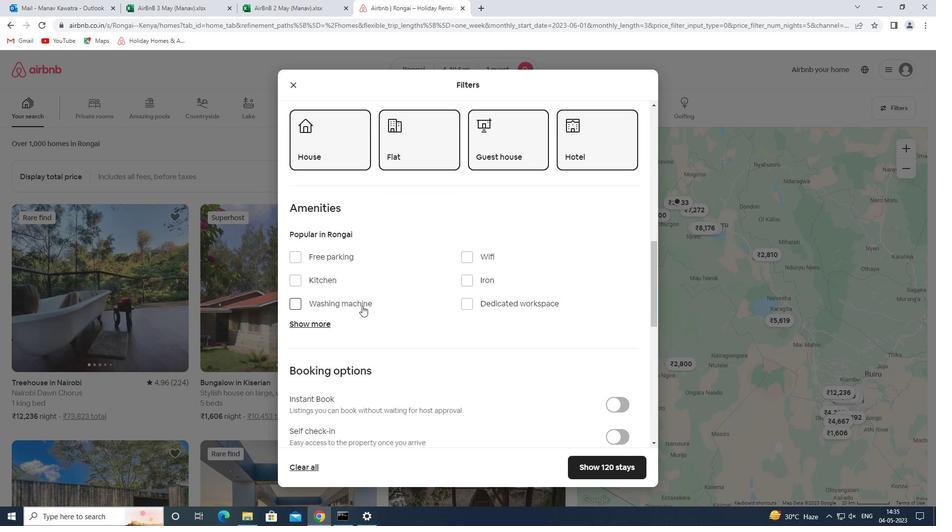 
Action: Mouse moved to (481, 254)
Screenshot: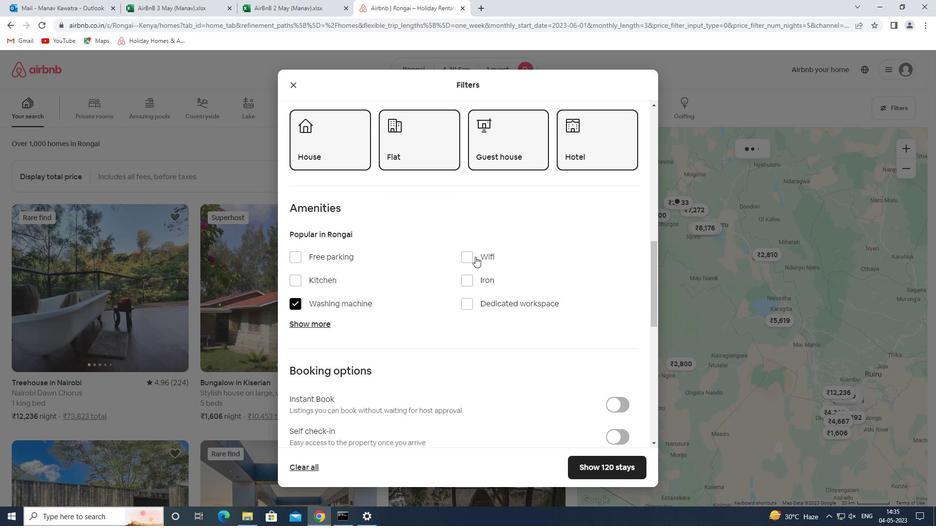 
Action: Mouse scrolled (481, 253) with delta (0, 0)
Screenshot: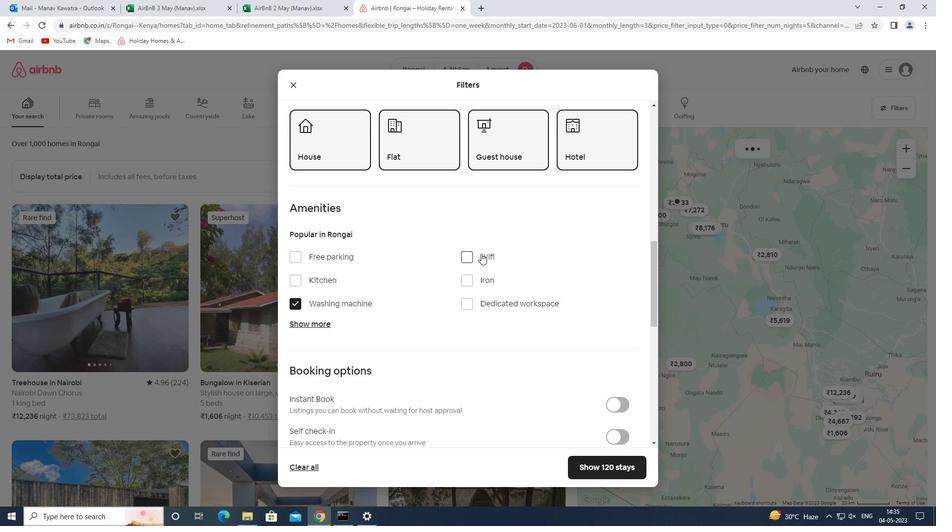 
Action: Mouse scrolled (481, 253) with delta (0, 0)
Screenshot: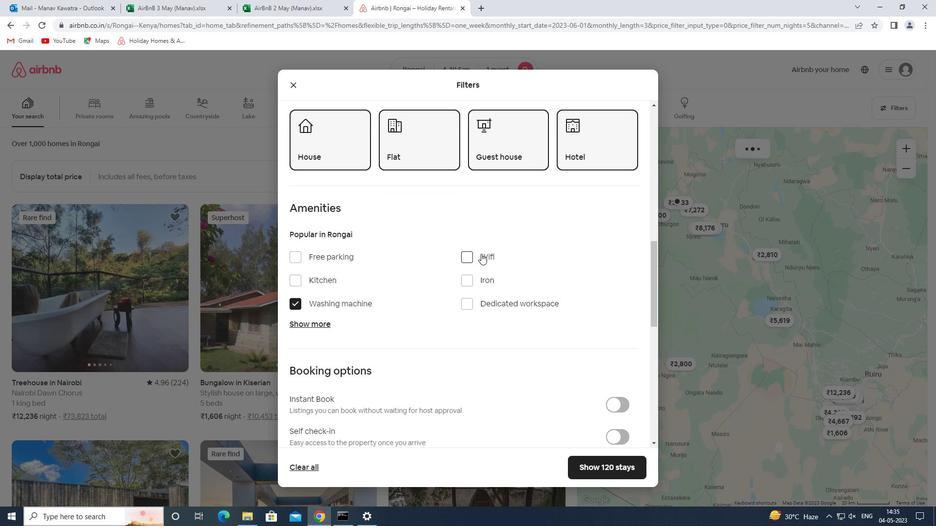 
Action: Mouse scrolled (481, 253) with delta (0, 0)
Screenshot: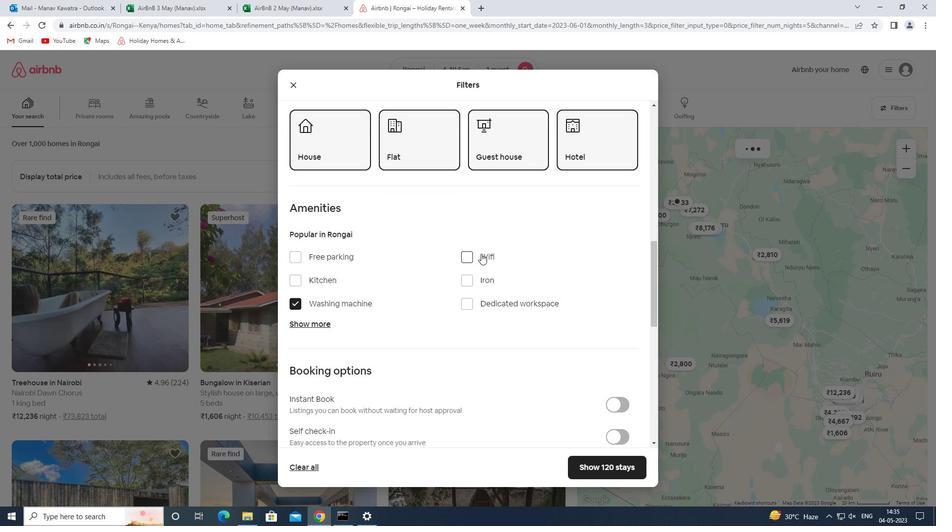 
Action: Mouse scrolled (481, 253) with delta (0, 0)
Screenshot: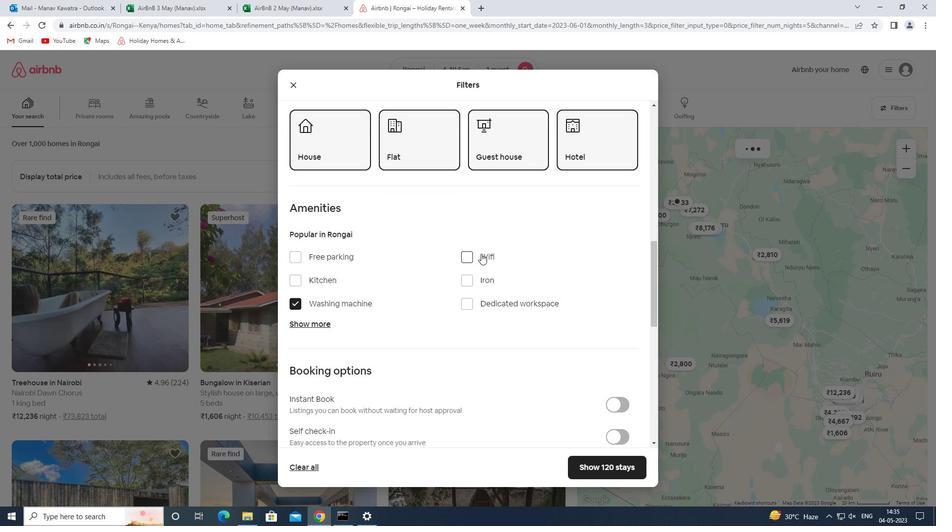 
Action: Mouse scrolled (481, 253) with delta (0, 0)
Screenshot: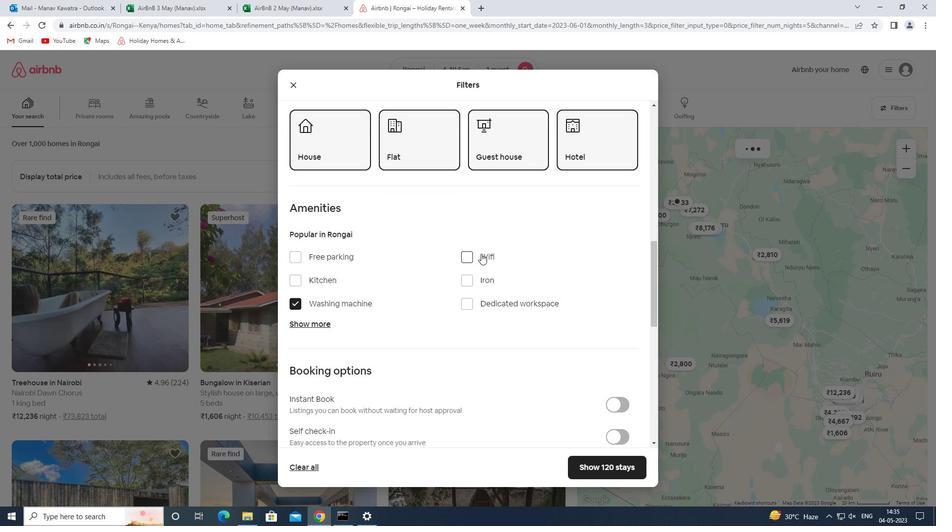 
Action: Mouse scrolled (481, 253) with delta (0, 0)
Screenshot: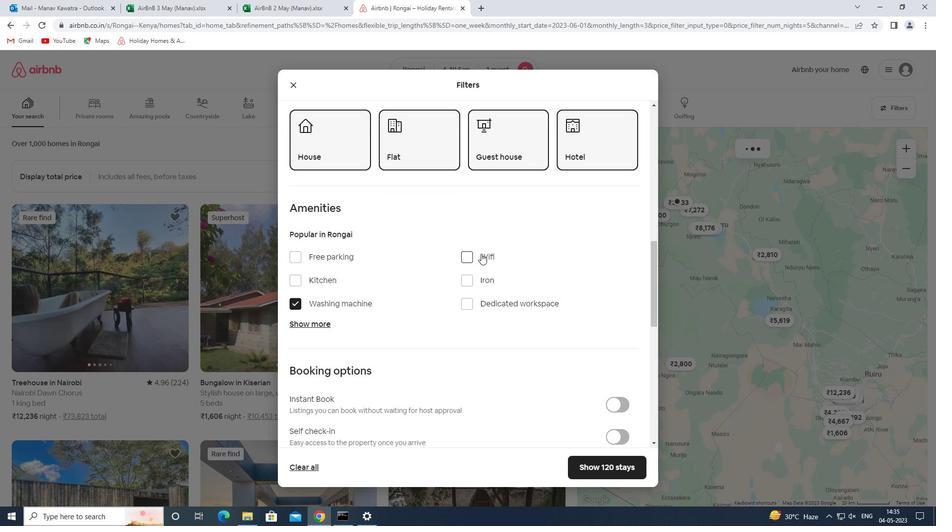 
Action: Mouse scrolled (481, 253) with delta (0, 0)
Screenshot: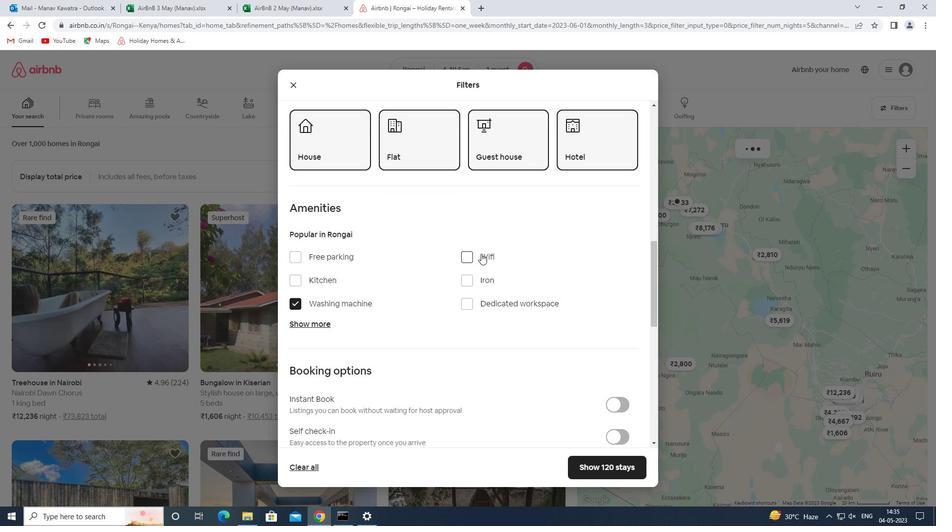 
Action: Mouse moved to (619, 102)
Screenshot: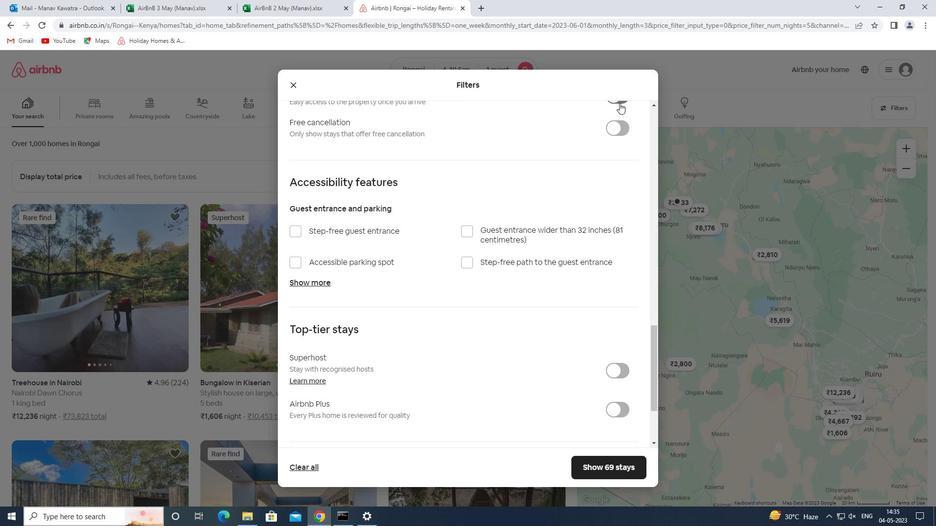 
Action: Mouse pressed left at (619, 102)
Screenshot: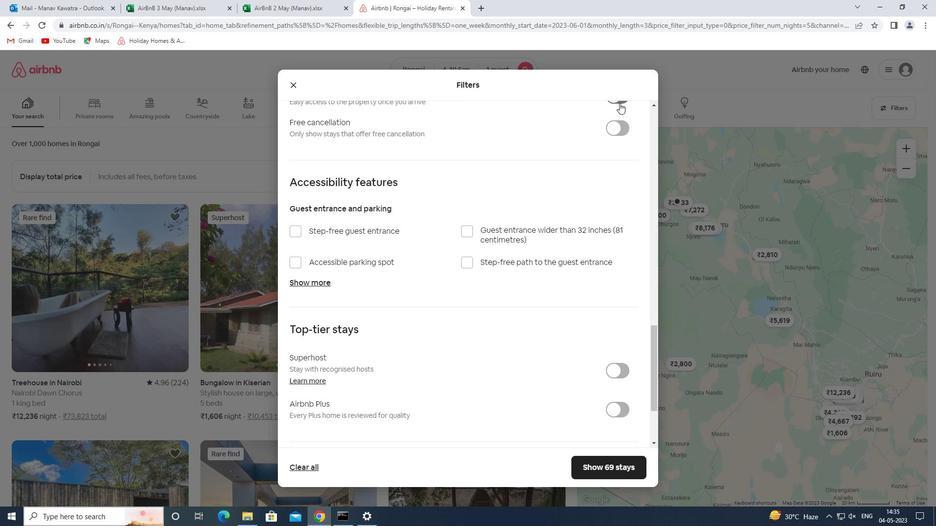 
Action: Mouse moved to (573, 368)
Screenshot: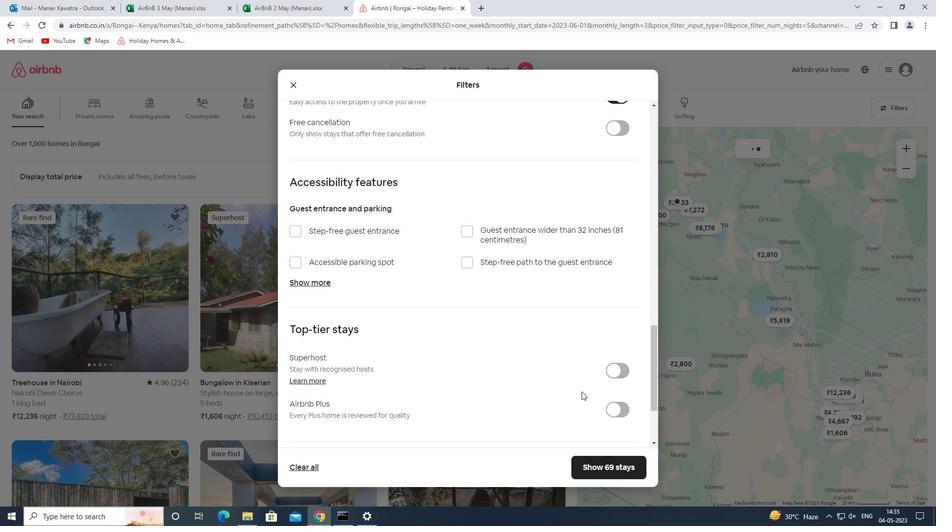 
Action: Mouse scrolled (573, 368) with delta (0, 0)
Screenshot: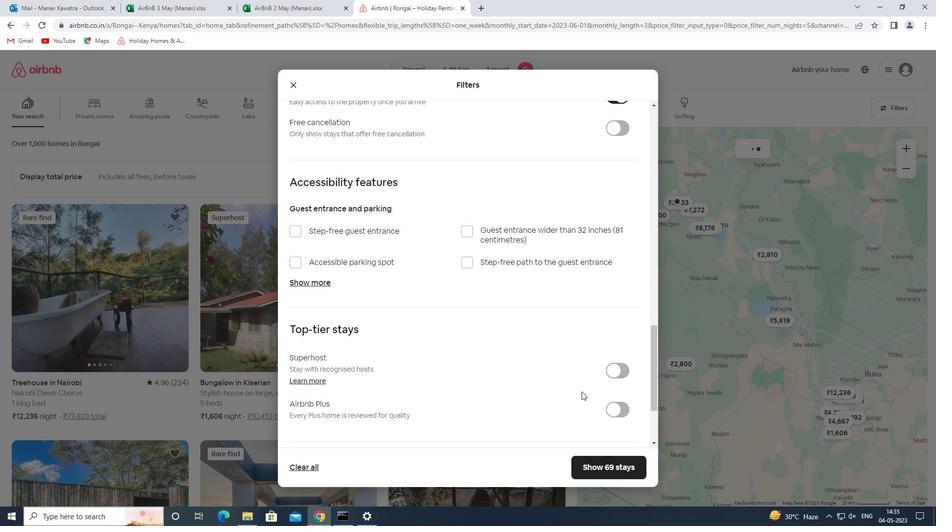 
Action: Mouse moved to (572, 365)
Screenshot: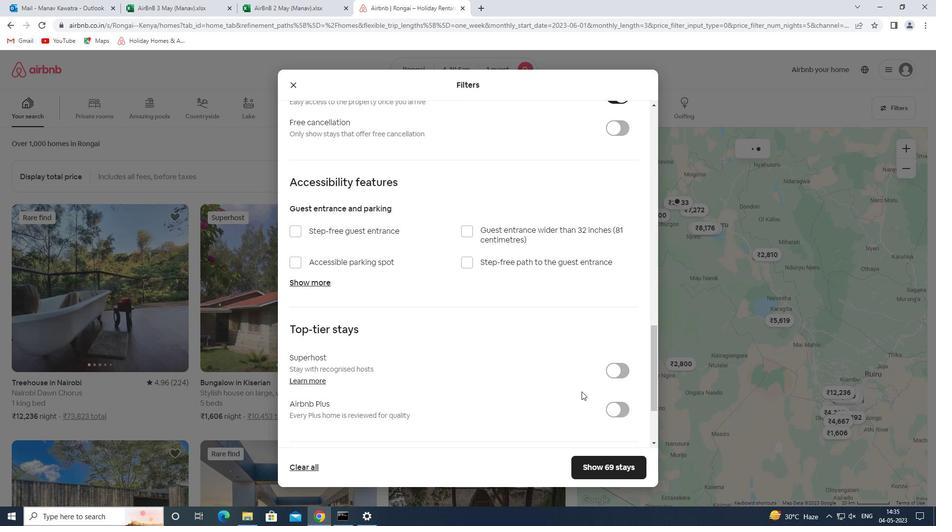 
Action: Mouse scrolled (572, 364) with delta (0, 0)
Screenshot: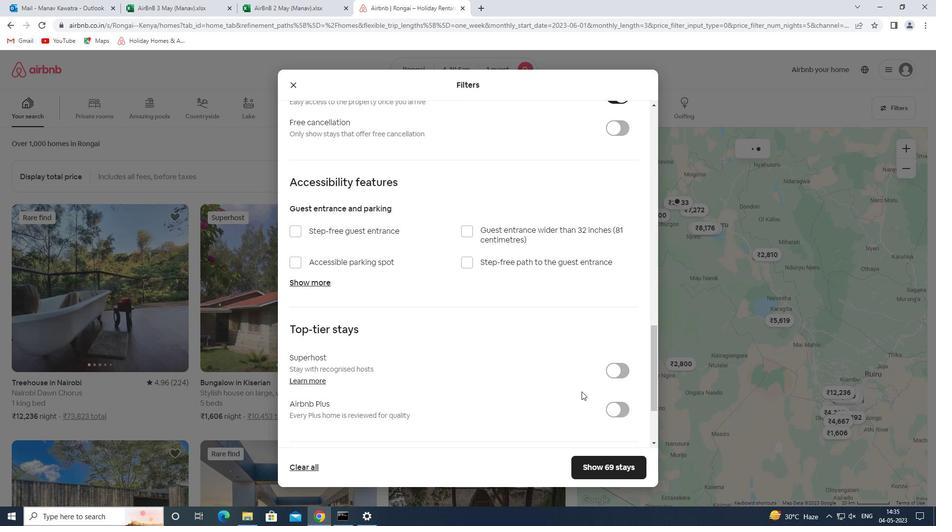 
Action: Mouse moved to (571, 364)
Screenshot: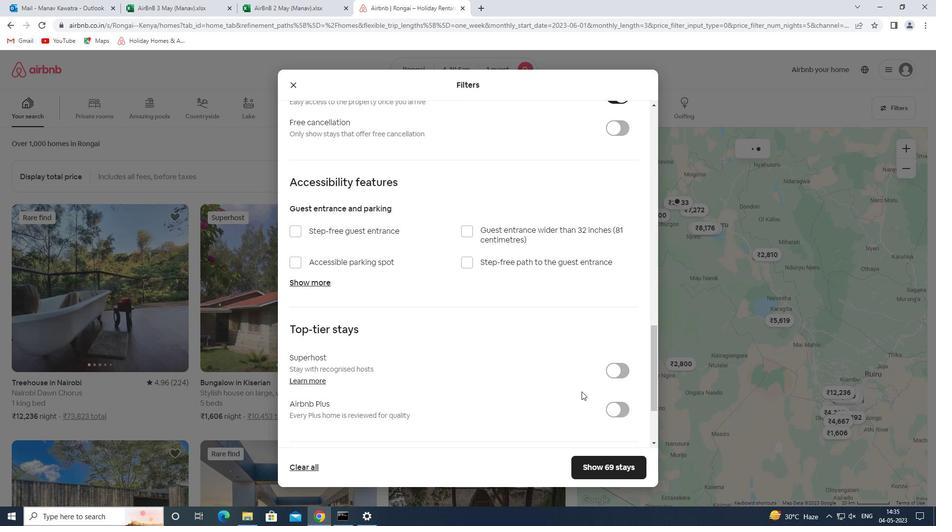 
Action: Mouse scrolled (571, 363) with delta (0, 0)
Screenshot: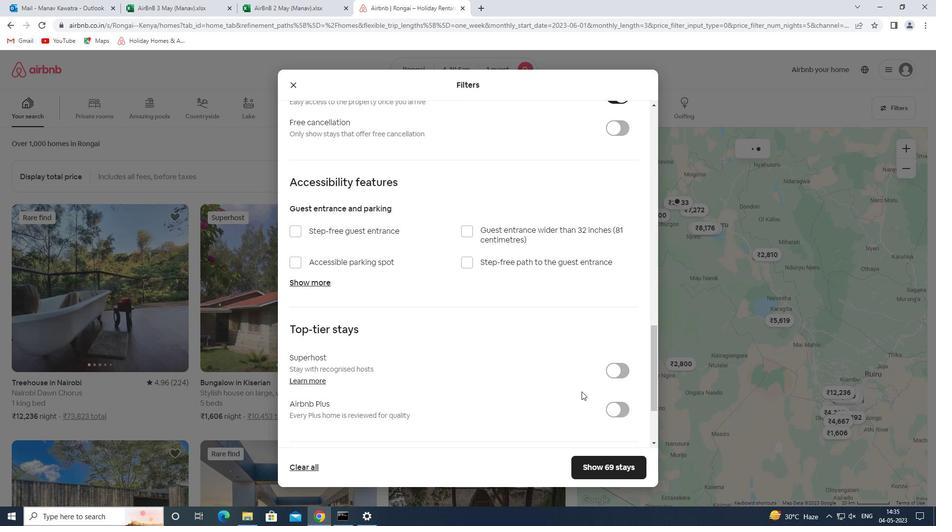 
Action: Mouse moved to (571, 363)
Screenshot: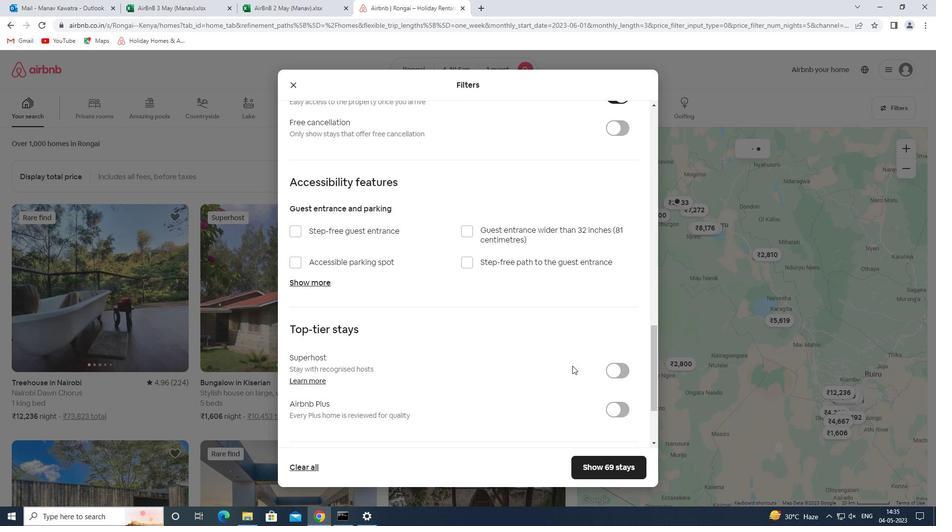 
Action: Mouse scrolled (571, 363) with delta (0, 0)
Screenshot: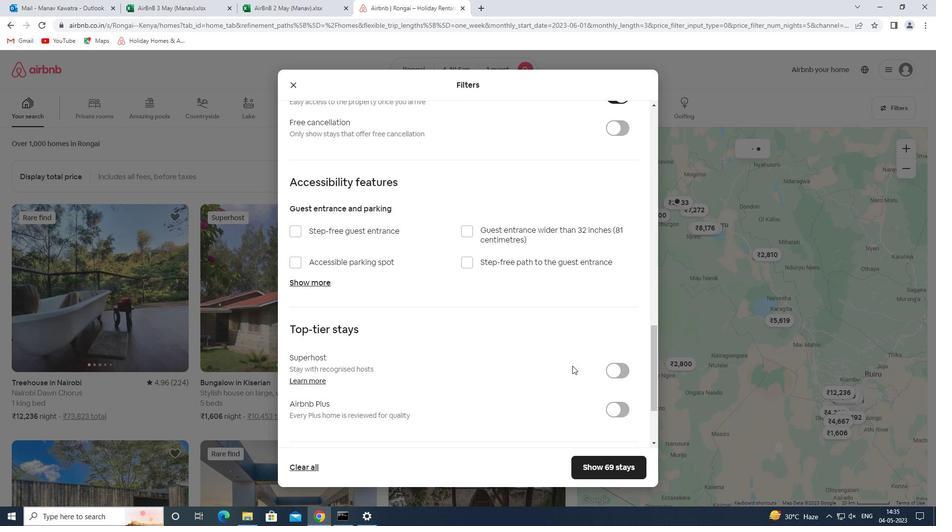 
Action: Mouse moved to (571, 363)
Screenshot: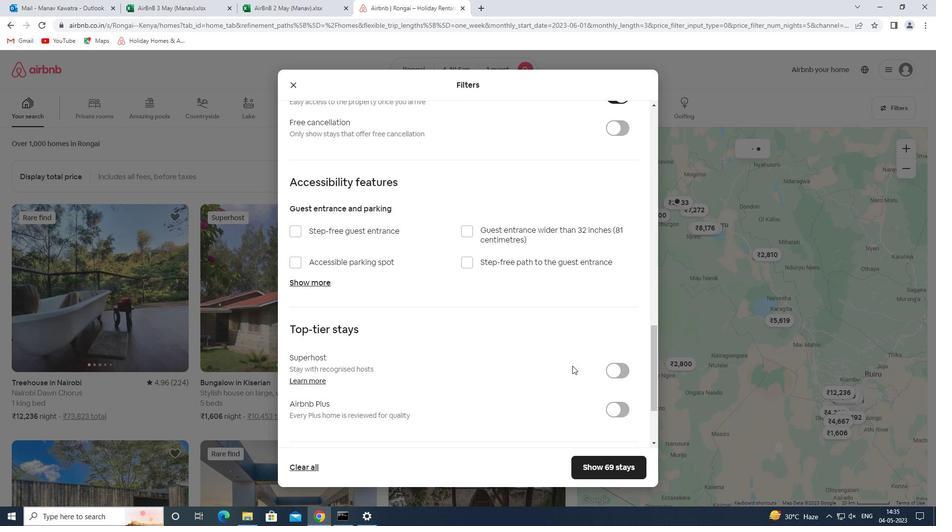 
Action: Mouse scrolled (571, 362) with delta (0, 0)
Screenshot: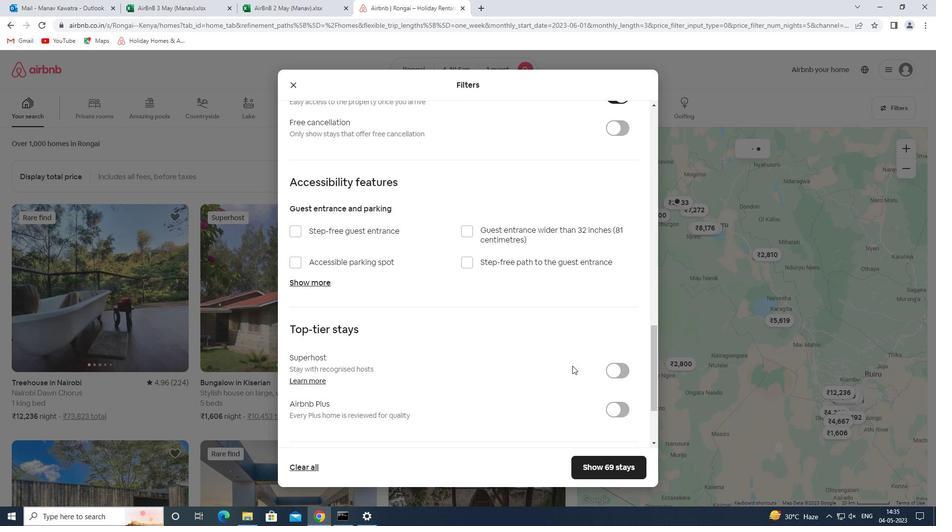 
Action: Mouse scrolled (571, 362) with delta (0, 0)
Screenshot: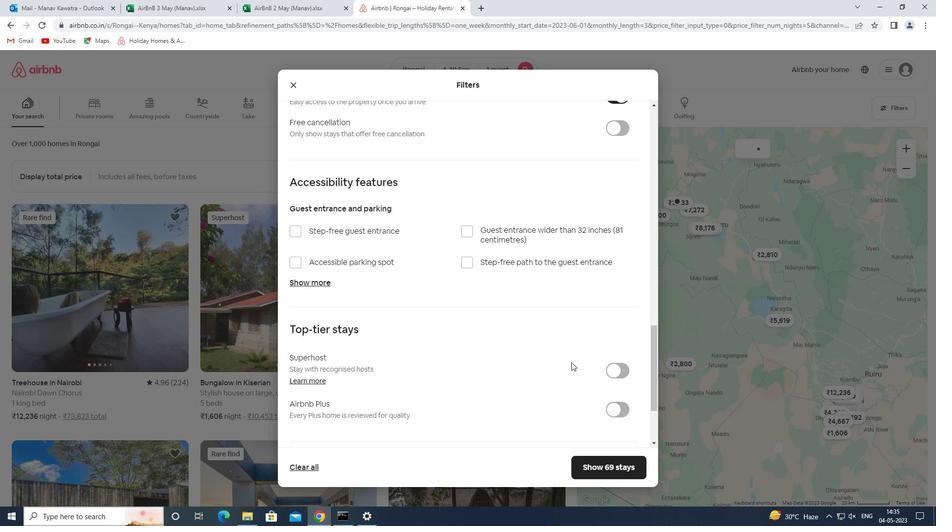 
Action: Mouse moved to (331, 381)
Screenshot: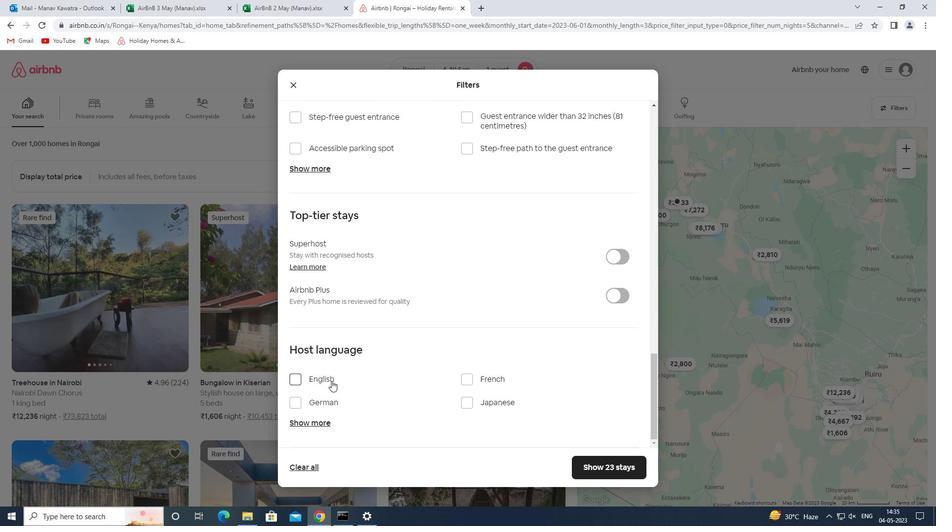 
Action: Mouse pressed left at (331, 381)
Screenshot: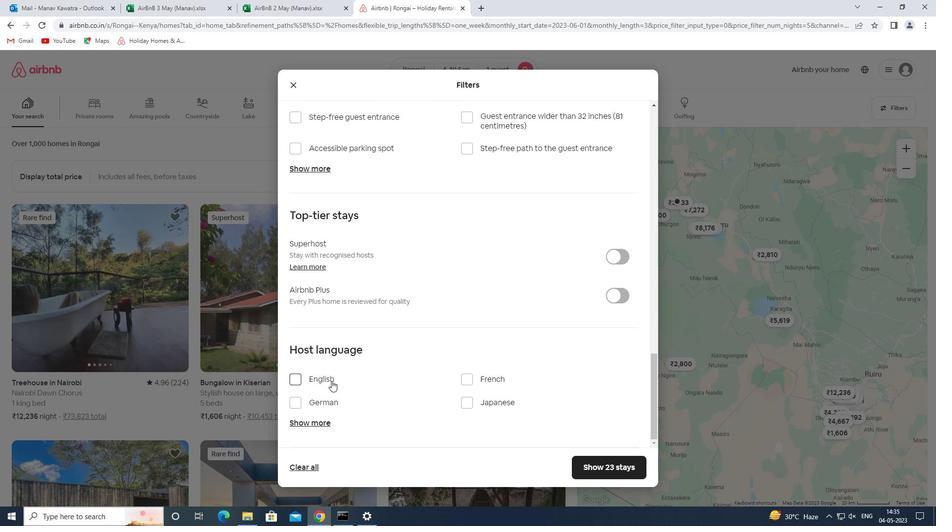
Action: Mouse moved to (608, 463)
Screenshot: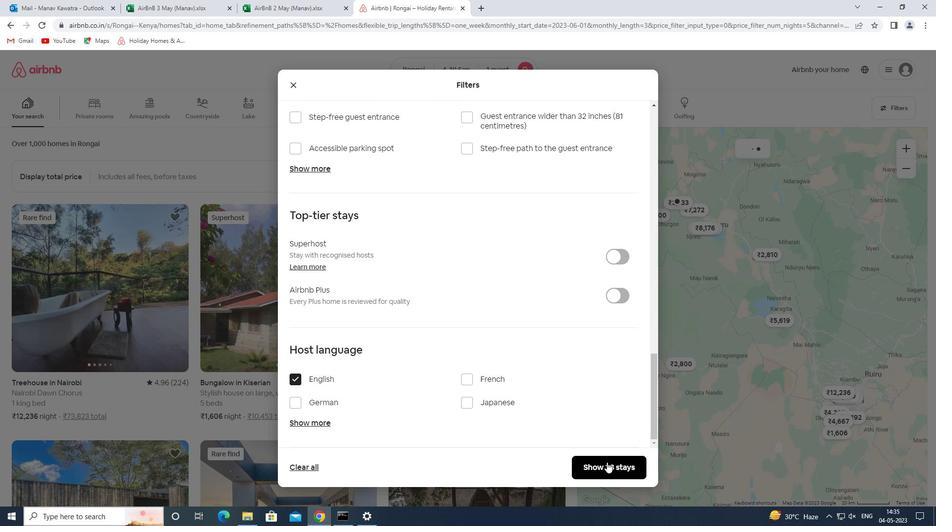 
Action: Mouse pressed left at (608, 463)
Screenshot: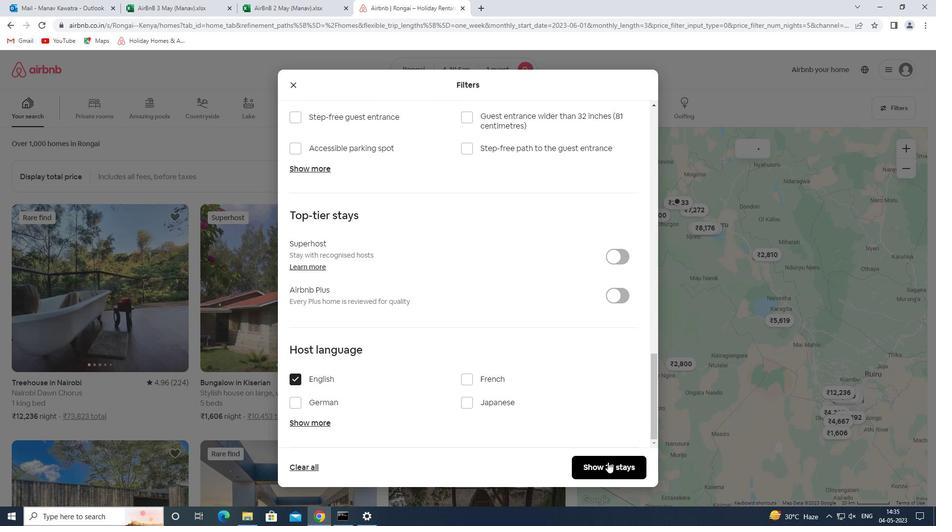 
Action: Mouse moved to (609, 459)
Screenshot: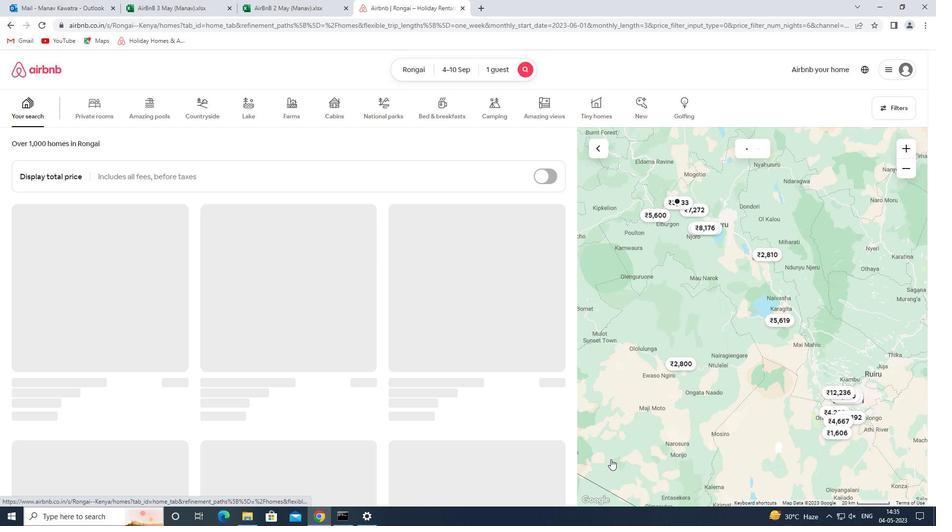 
